 Task: Find connections with filter location Shchuchin with filter topic #realestateagentwith filter profile language German with filter current company Havells India Ltd with filter school Prof. Ram Meghe Institute of Technology & Research Badnera Rly. with filter industry Magnetic and Optical Media Manufacturing with filter service category Mortgage Lending with filter keywords title Chief Information Officer (CIO)
Action: Mouse moved to (587, 93)
Screenshot: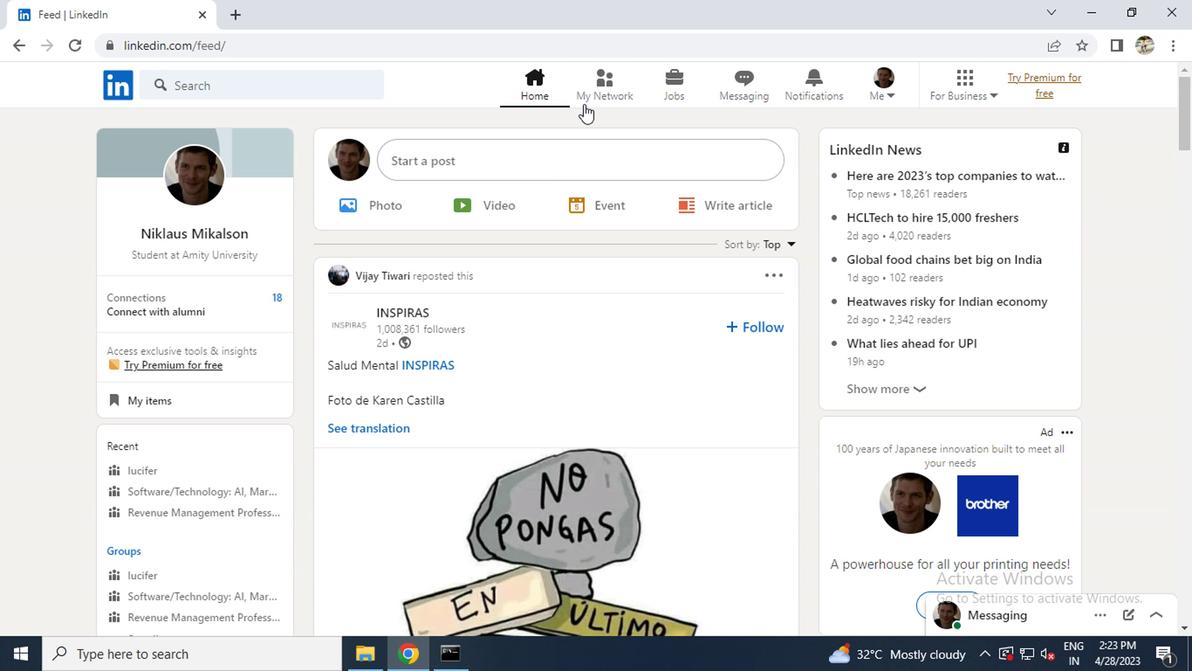 
Action: Mouse pressed left at (587, 93)
Screenshot: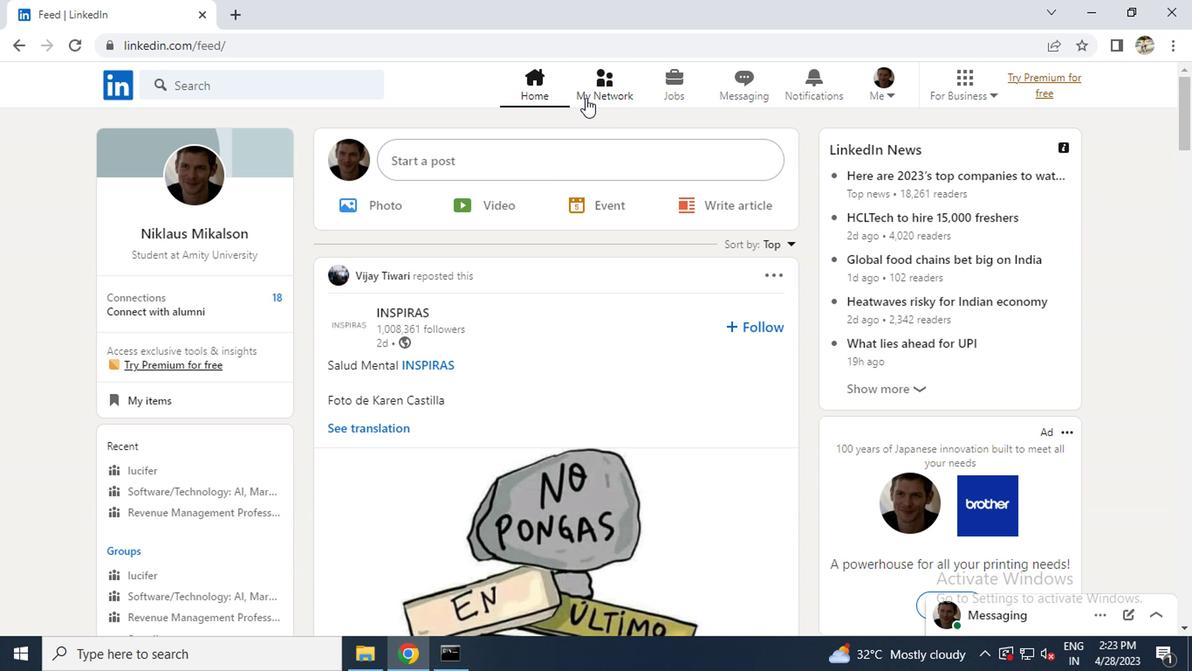 
Action: Mouse moved to (169, 184)
Screenshot: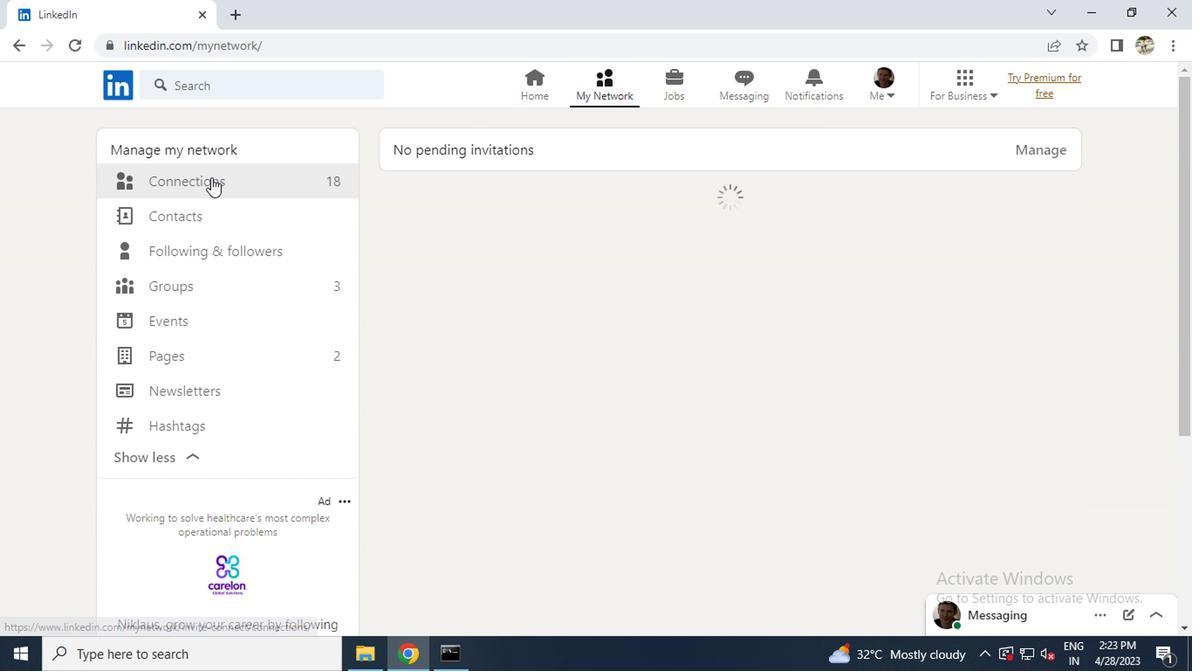 
Action: Mouse pressed left at (169, 184)
Screenshot: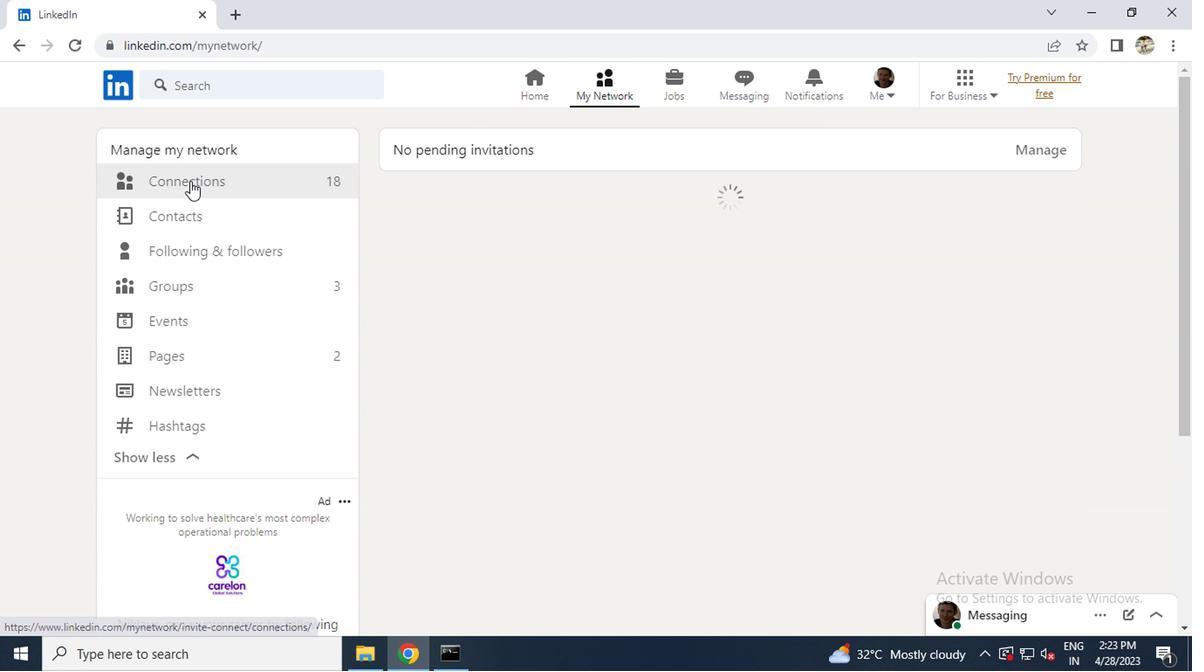 
Action: Mouse moved to (728, 191)
Screenshot: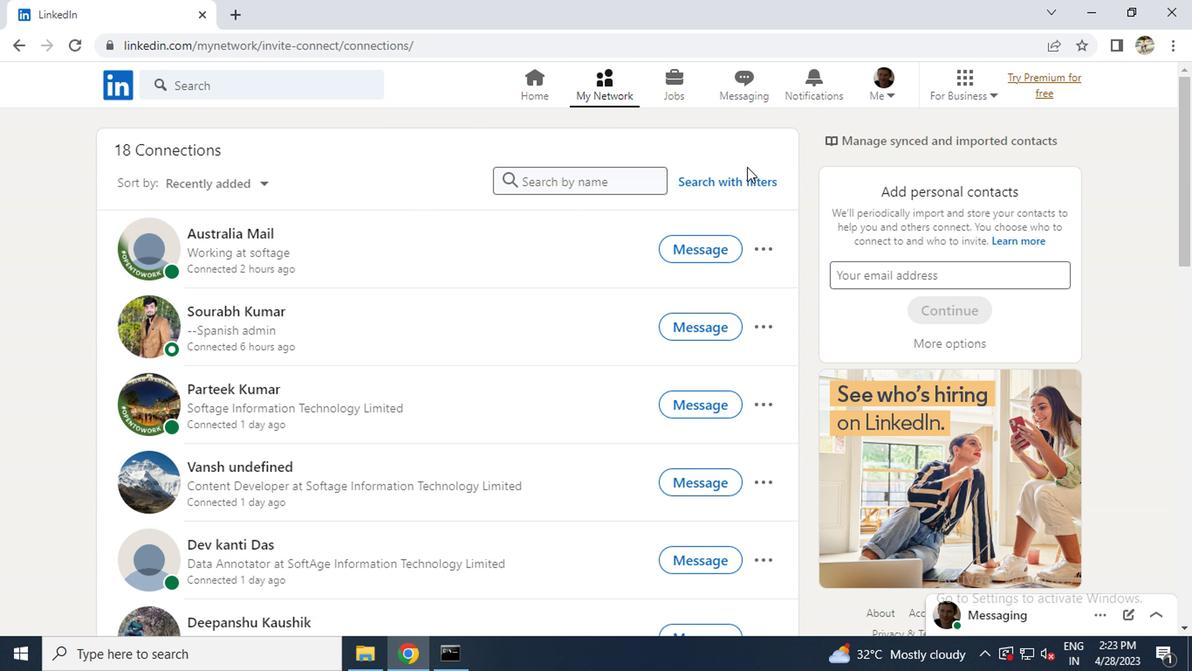 
Action: Mouse pressed left at (728, 191)
Screenshot: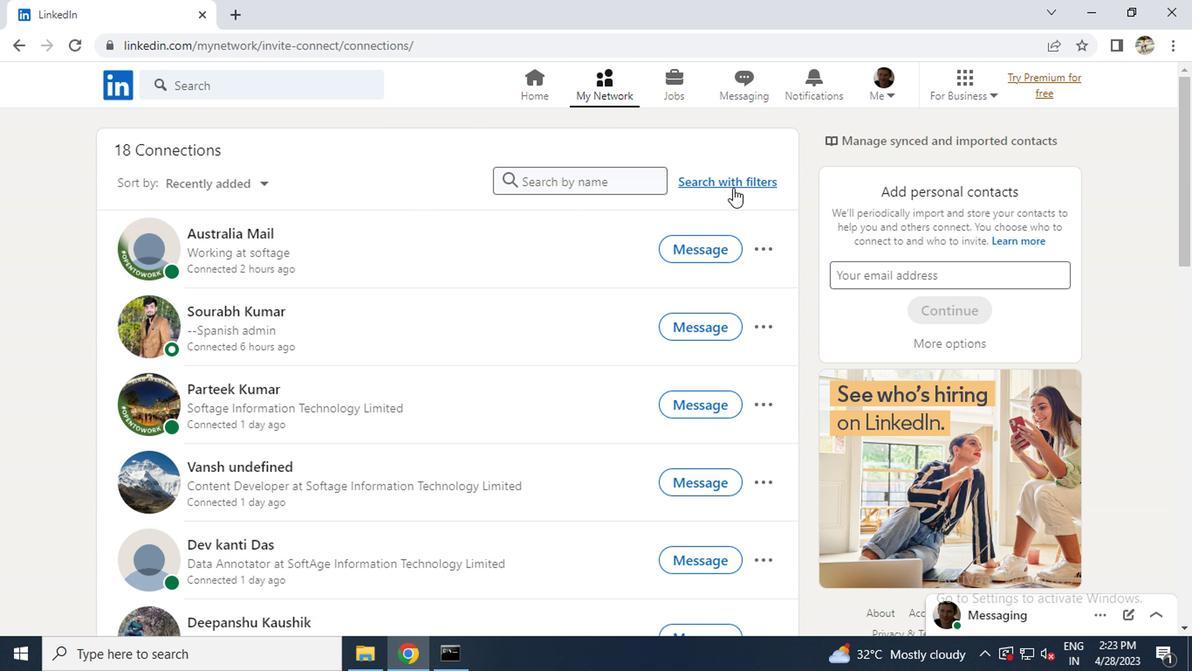 
Action: Mouse moved to (653, 137)
Screenshot: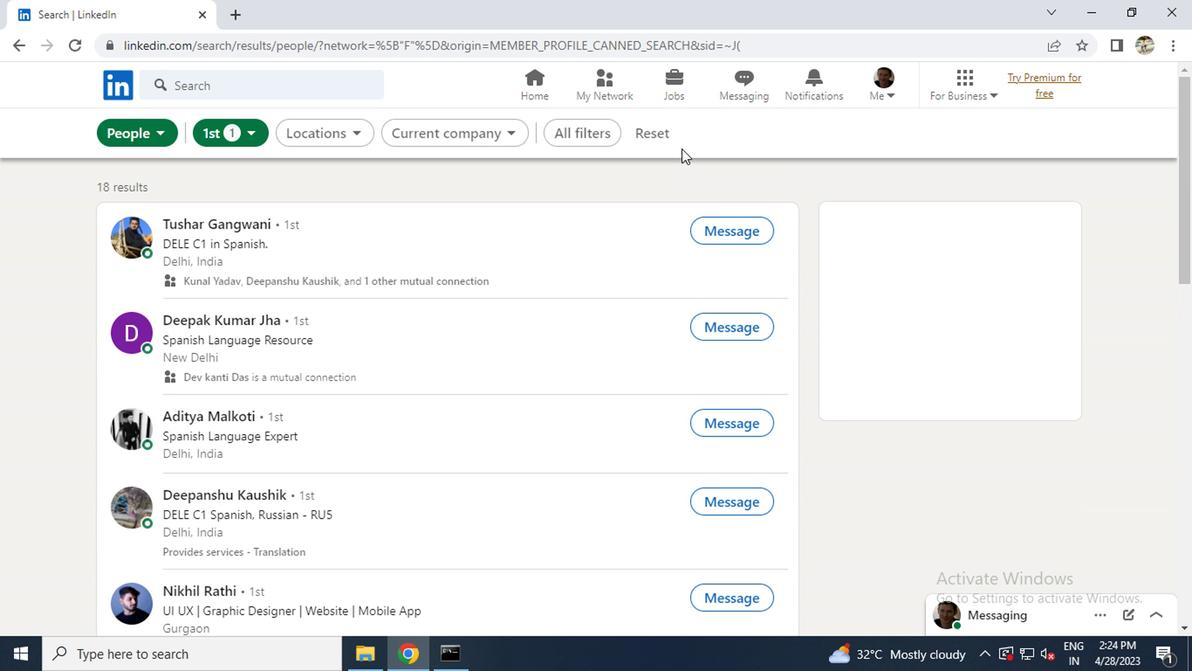 
Action: Mouse pressed left at (653, 137)
Screenshot: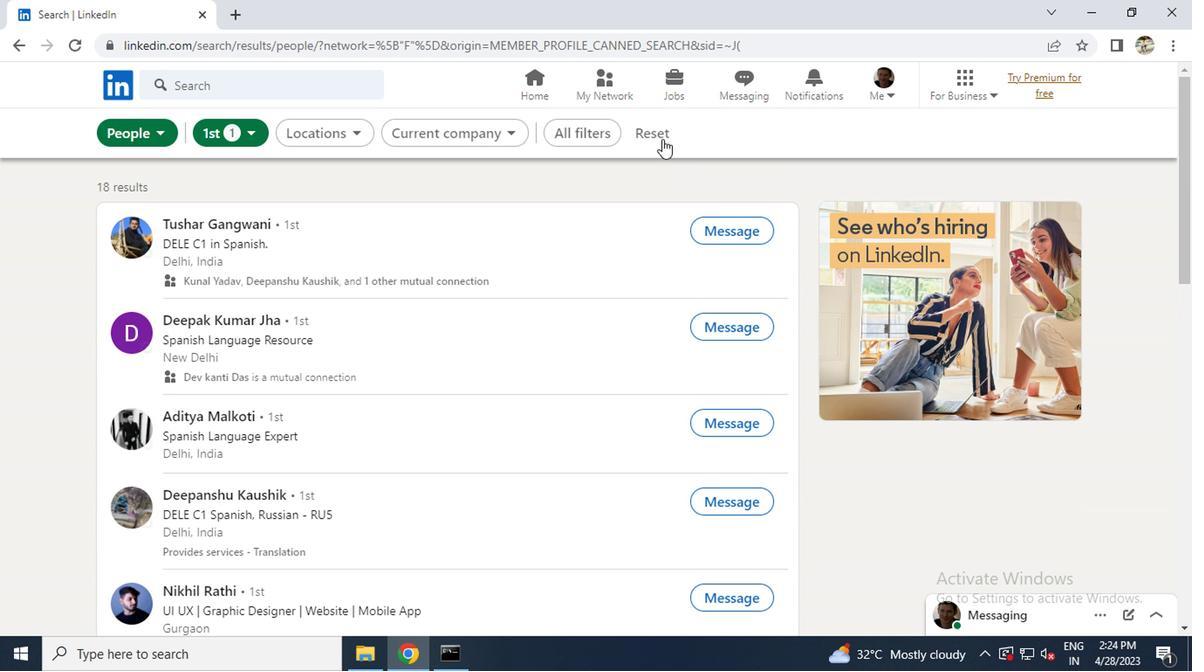 
Action: Mouse moved to (636, 137)
Screenshot: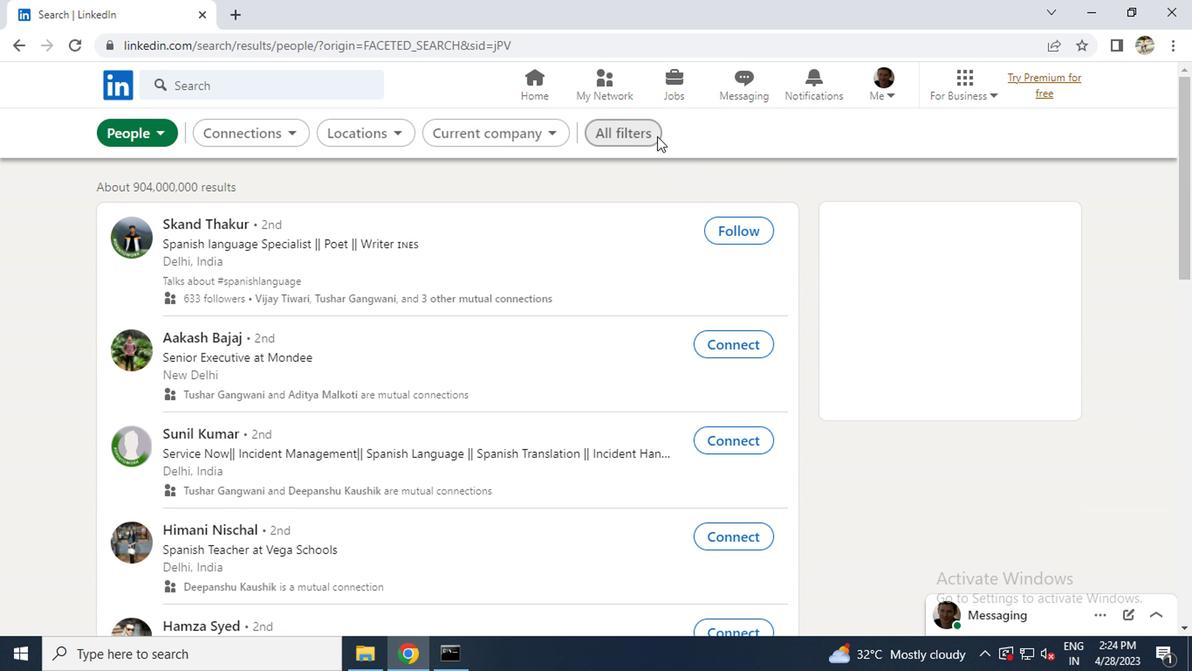 
Action: Mouse pressed left at (636, 137)
Screenshot: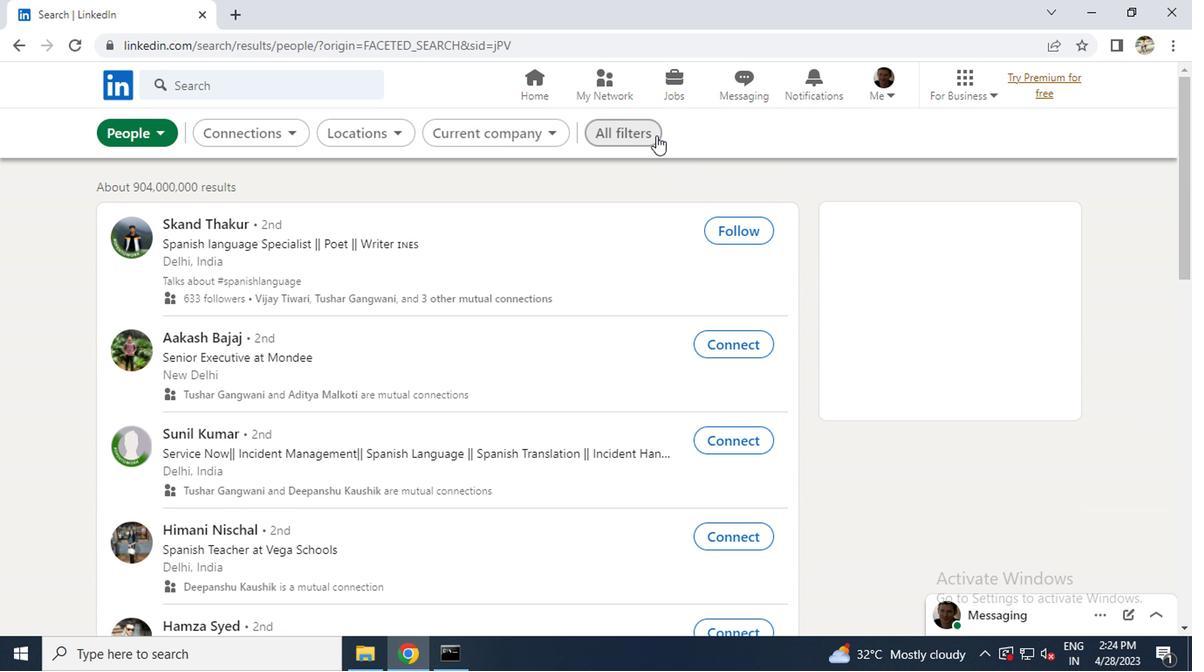 
Action: Mouse moved to (1020, 311)
Screenshot: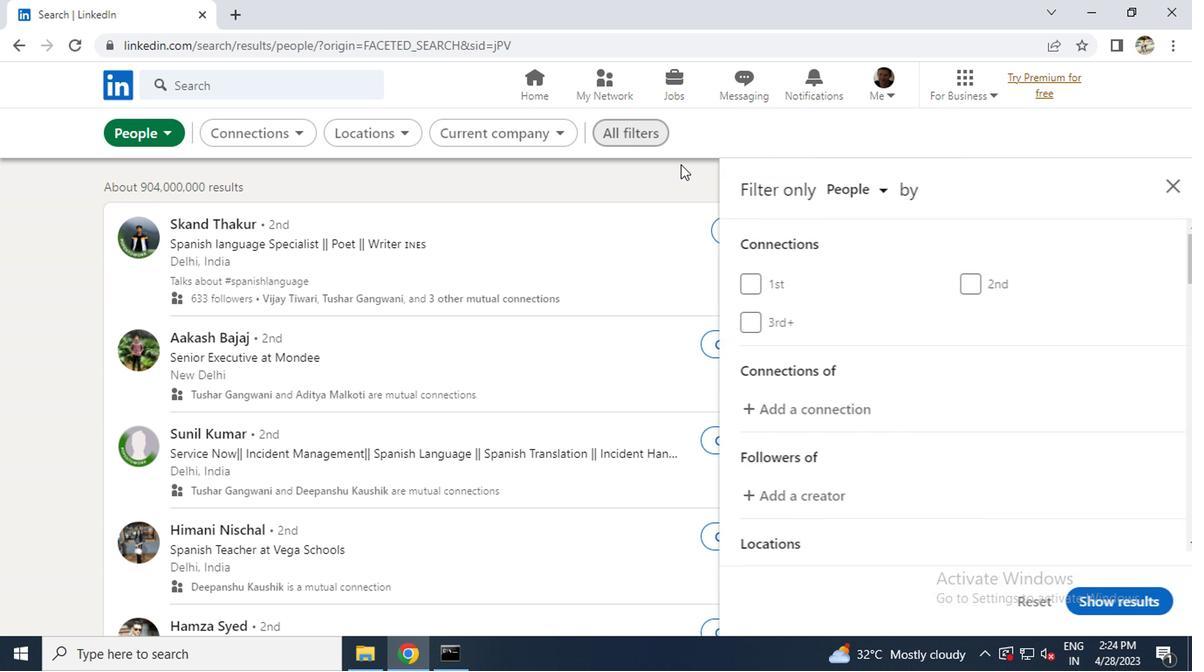 
Action: Mouse scrolled (1020, 311) with delta (0, 0)
Screenshot: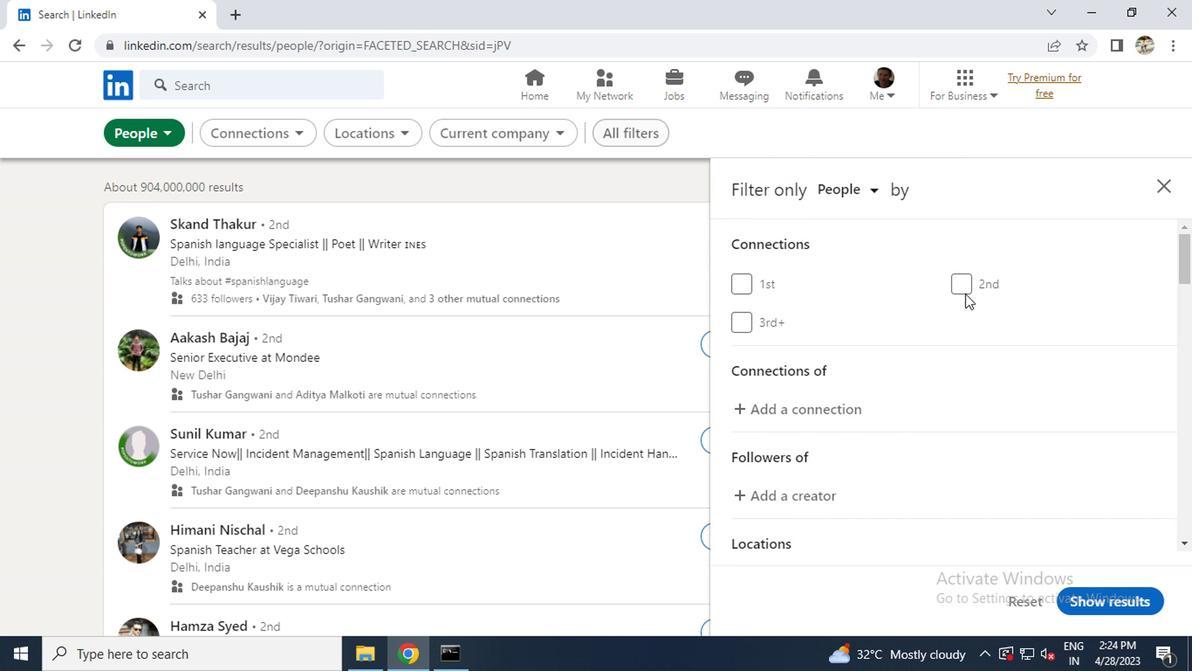
Action: Mouse scrolled (1020, 311) with delta (0, 0)
Screenshot: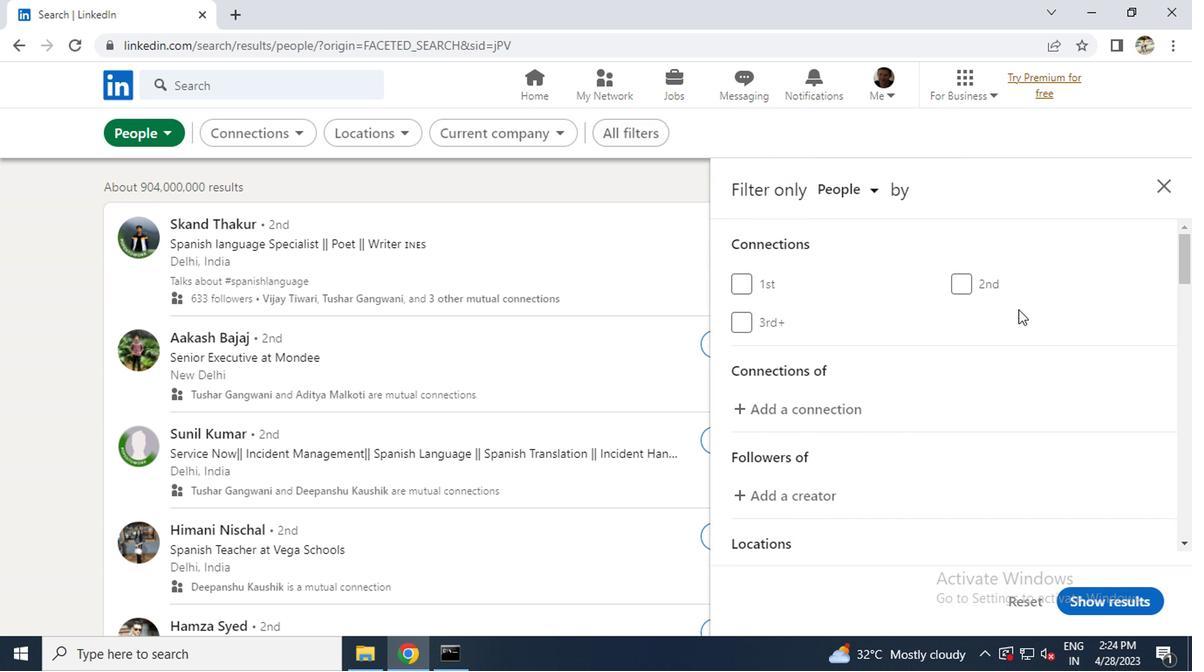 
Action: Mouse scrolled (1020, 311) with delta (0, 0)
Screenshot: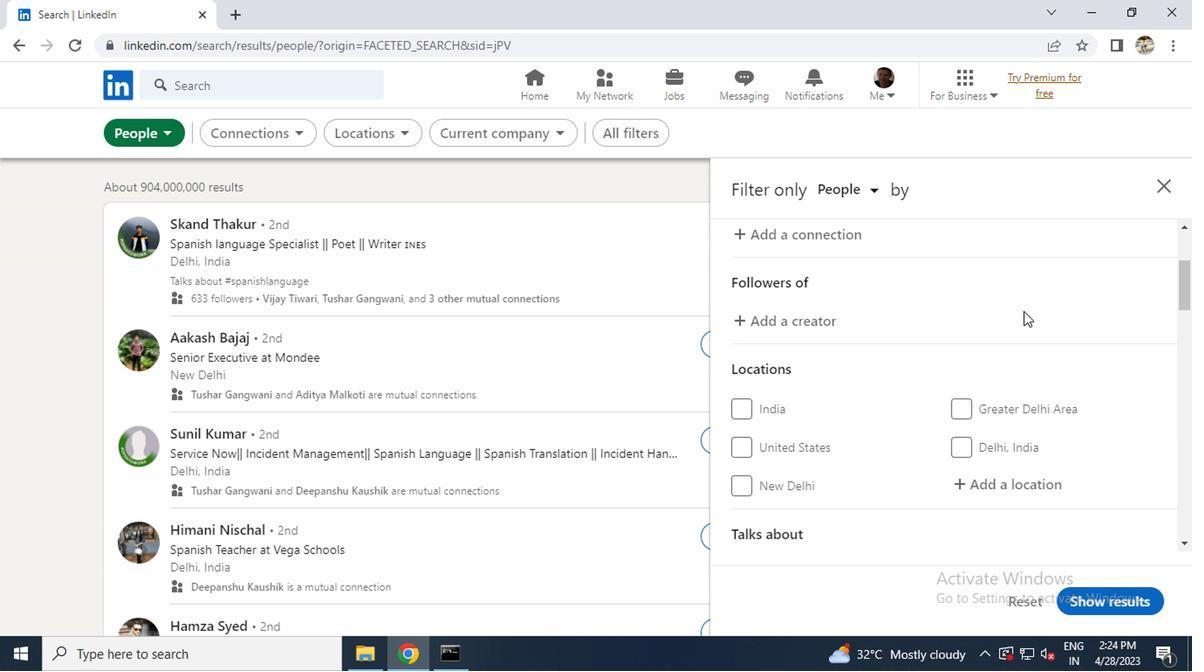 
Action: Mouse moved to (989, 390)
Screenshot: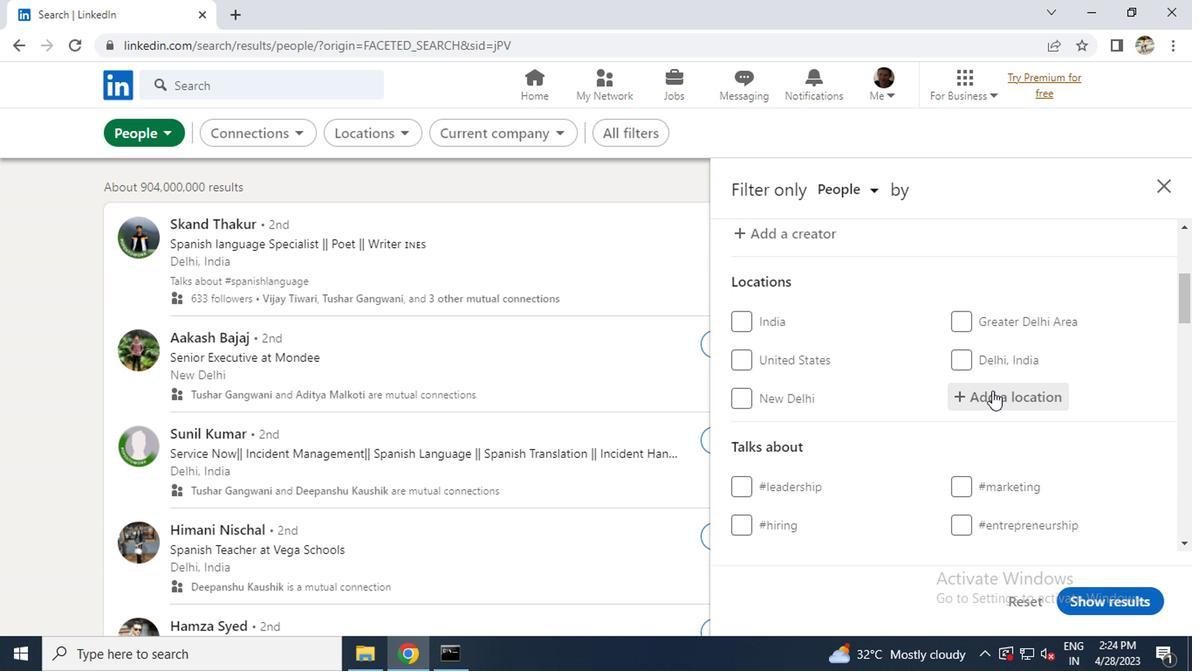 
Action: Mouse pressed left at (989, 390)
Screenshot: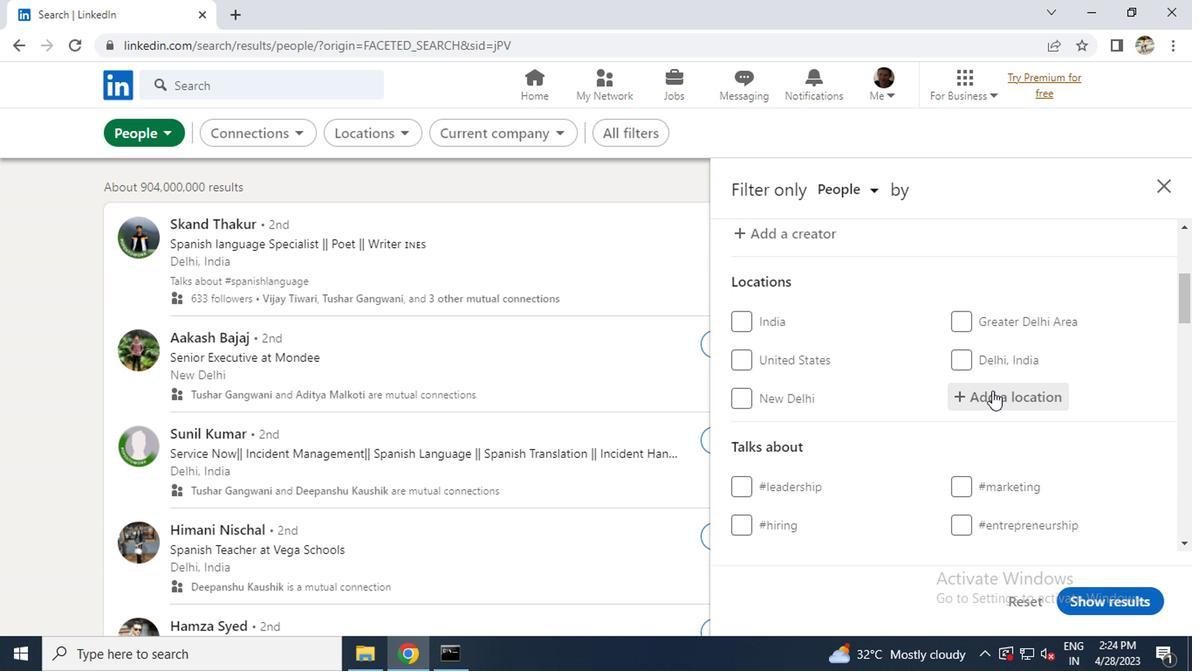 
Action: Key pressed <Key.caps_lock>s<Key.caps_lock>hchuchin<Key.enter>
Screenshot: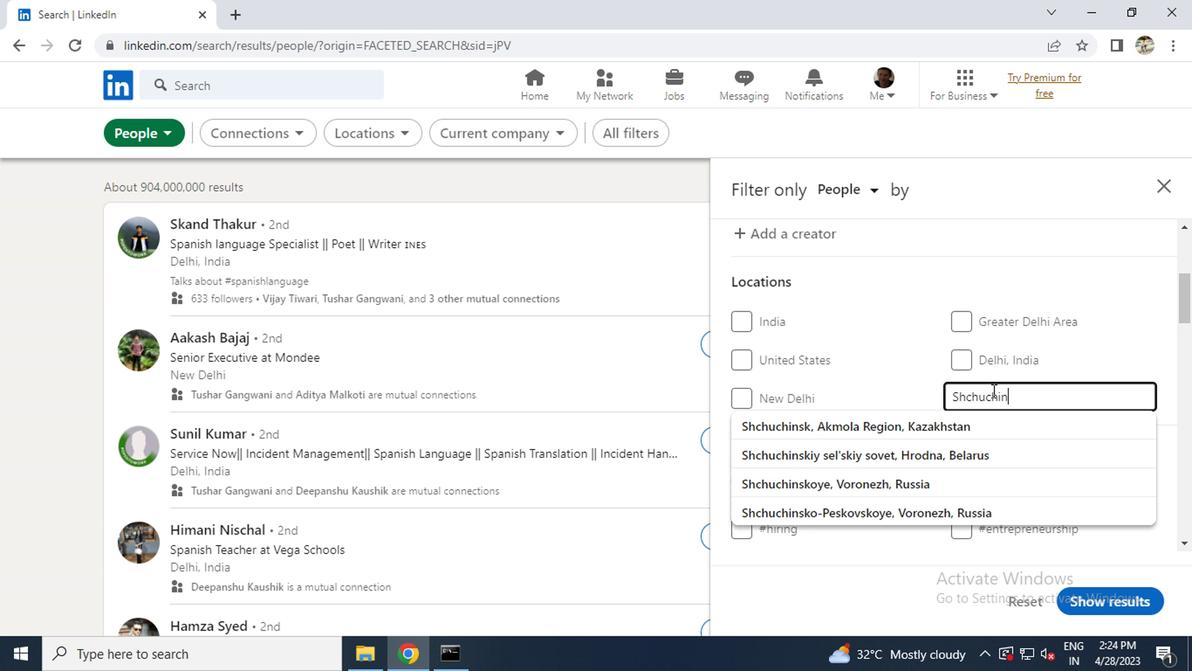 
Action: Mouse scrolled (989, 390) with delta (0, 0)
Screenshot: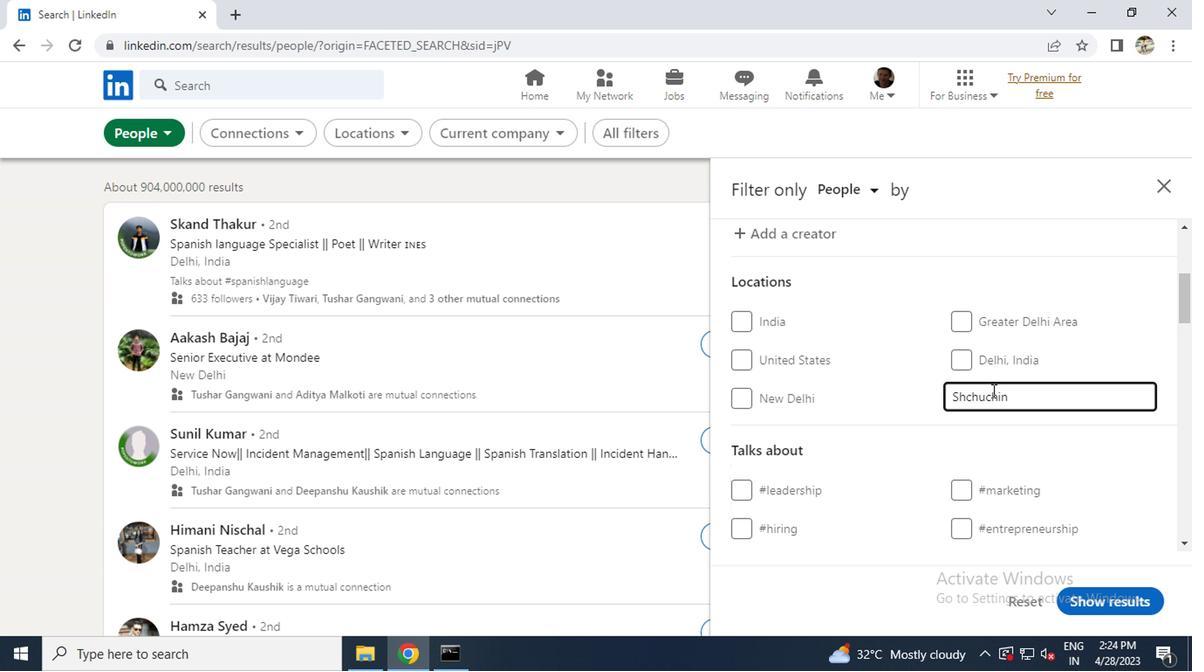 
Action: Mouse scrolled (989, 390) with delta (0, 0)
Screenshot: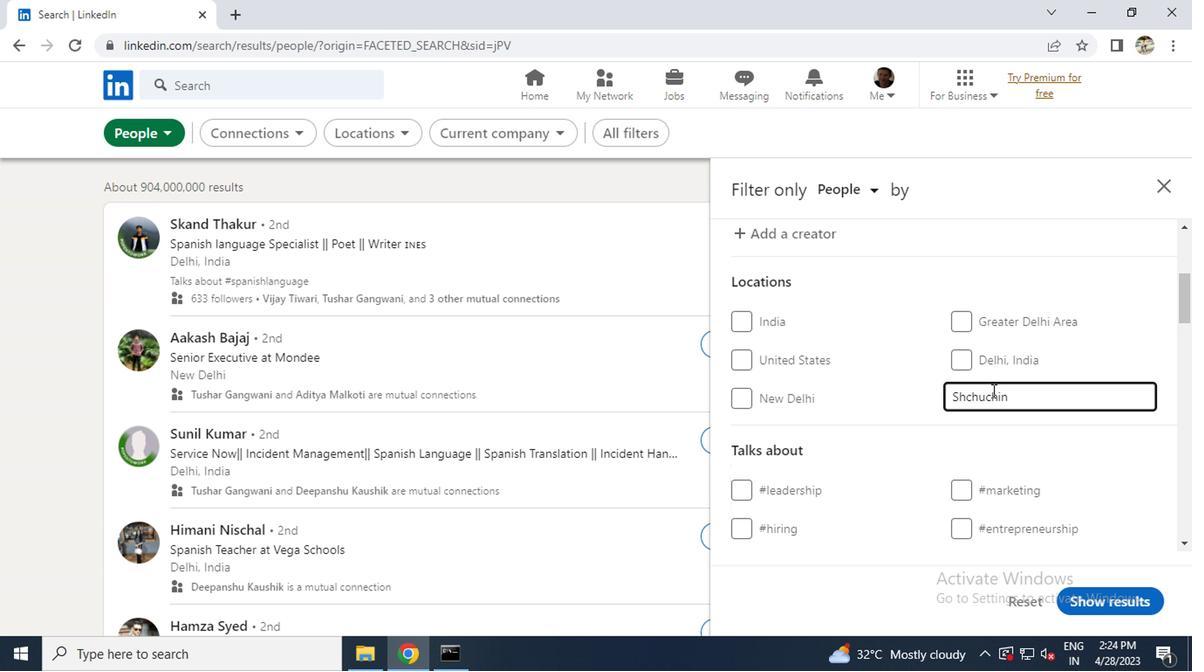 
Action: Mouse pressed left at (989, 390)
Screenshot: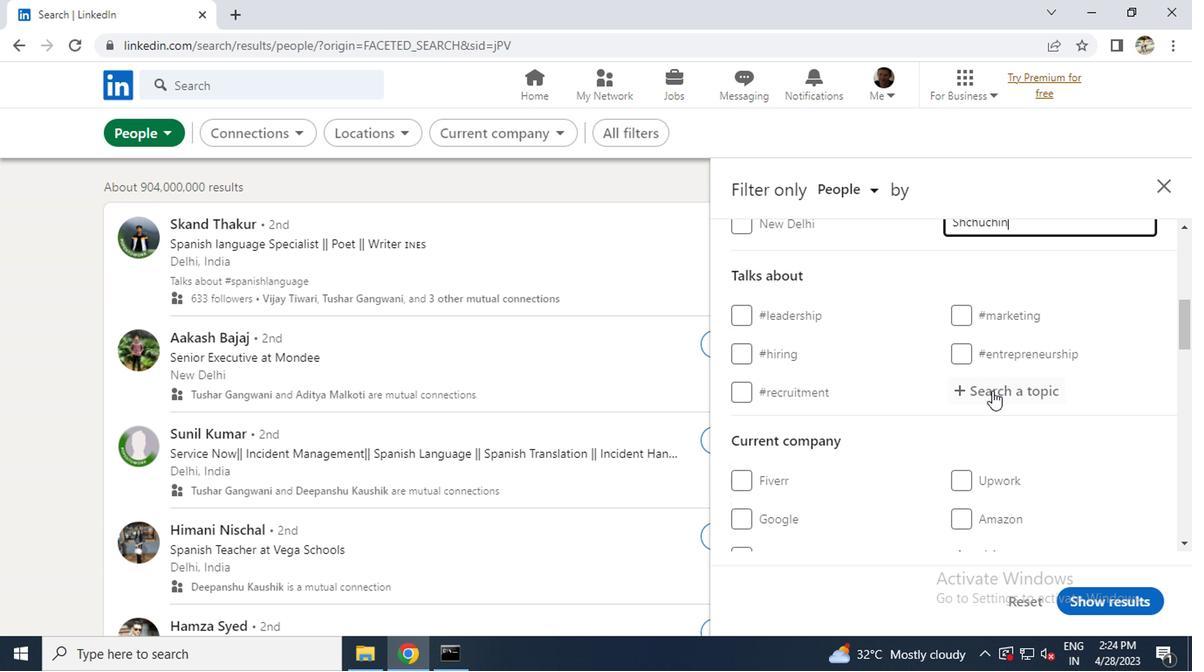 
Action: Key pressed <Key.shift>#REALESTATEAGENT<Key.enter>
Screenshot: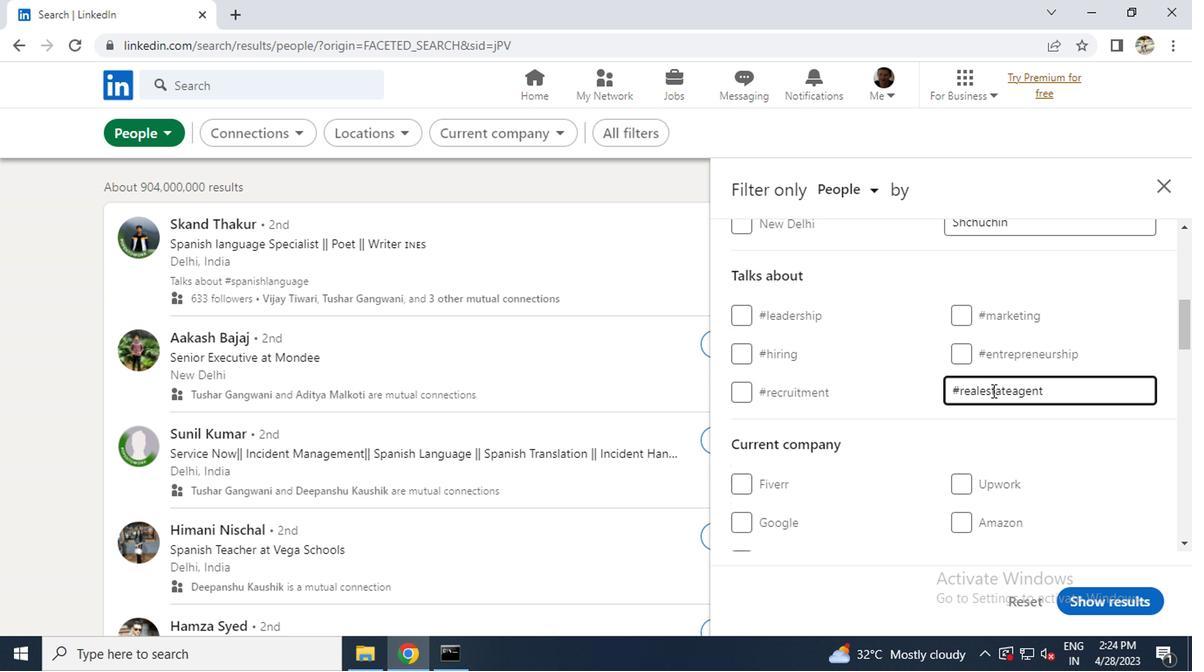 
Action: Mouse scrolled (989, 390) with delta (0, 0)
Screenshot: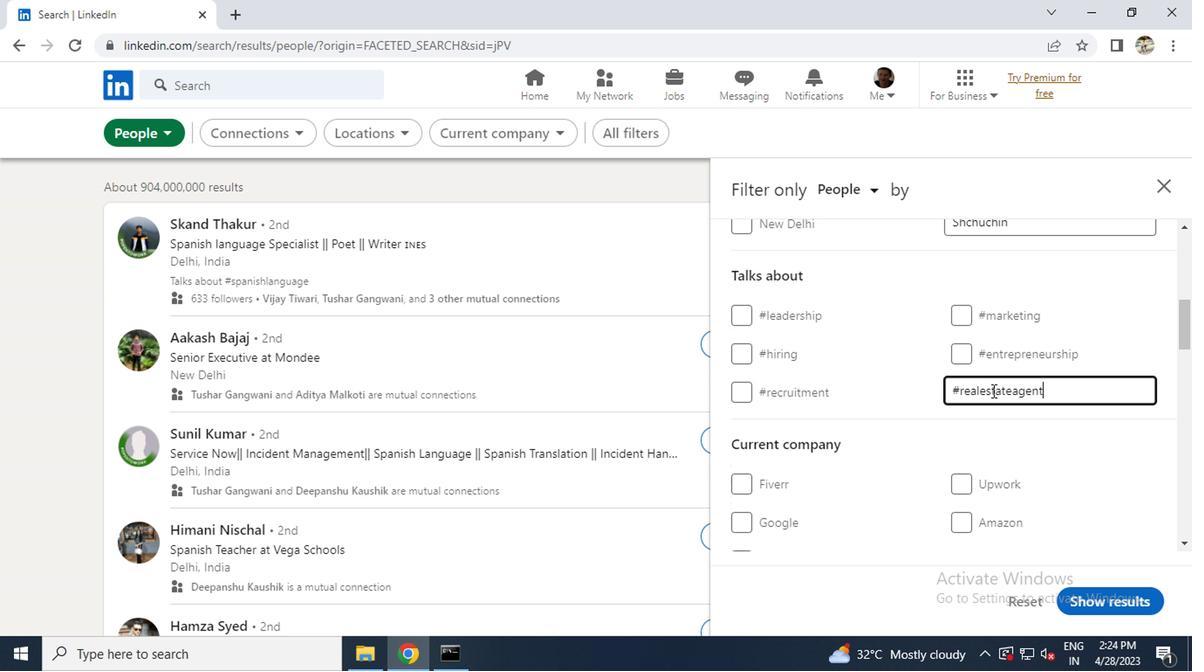 
Action: Mouse scrolled (989, 390) with delta (0, 0)
Screenshot: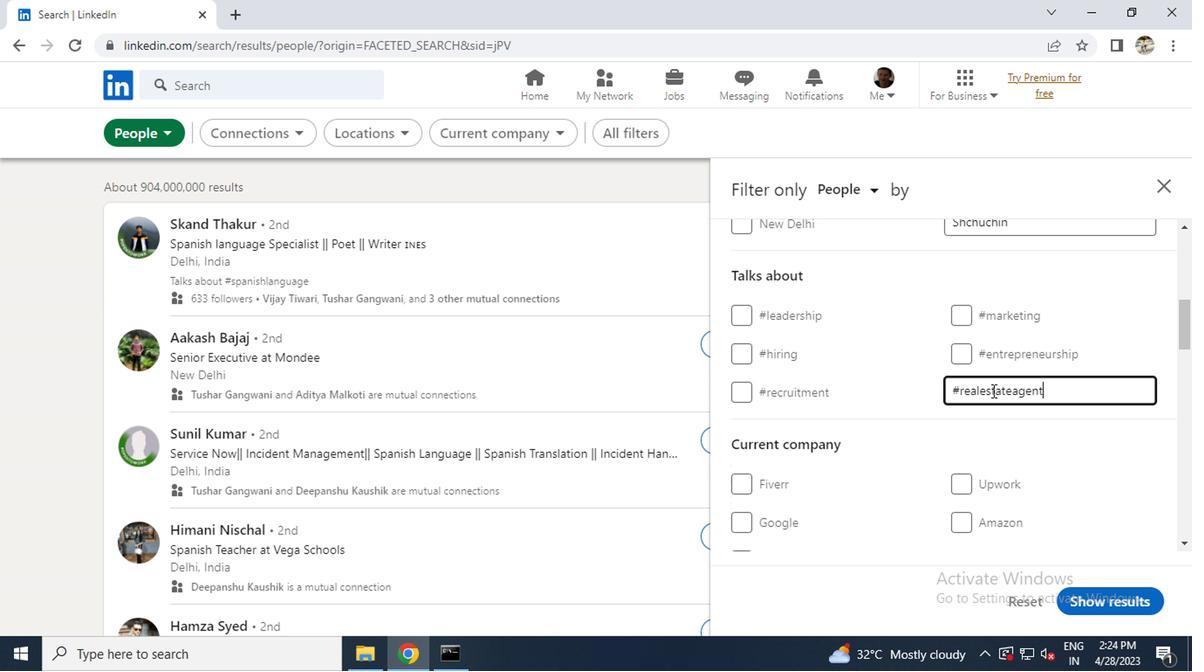 
Action: Mouse scrolled (989, 390) with delta (0, 0)
Screenshot: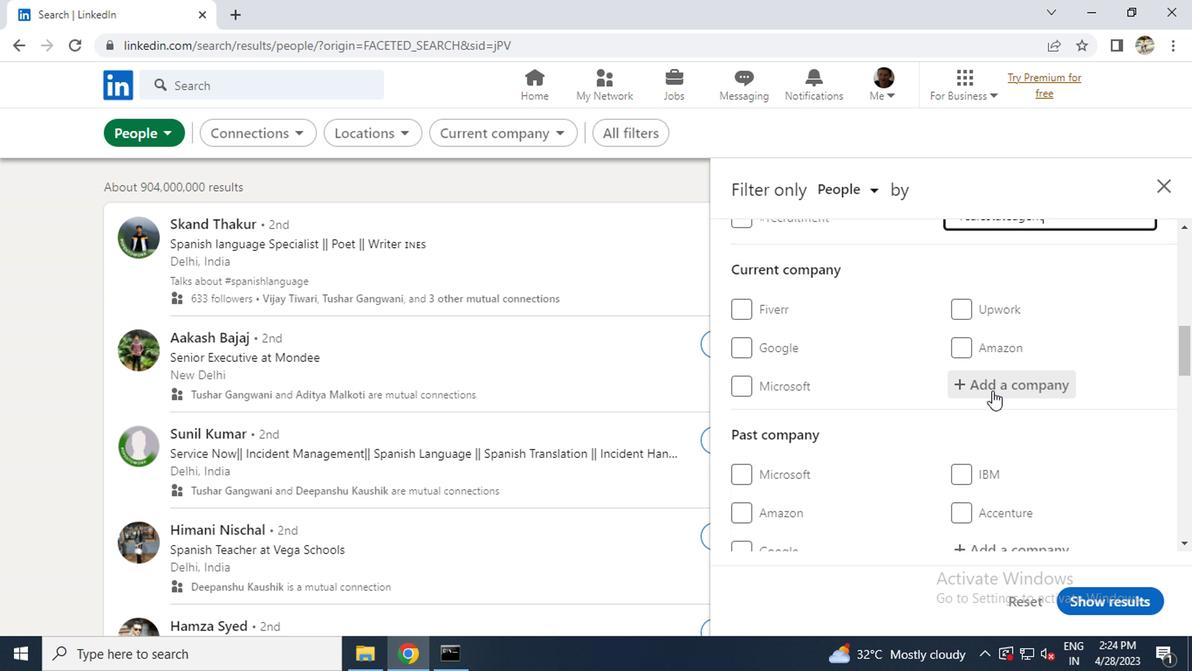 
Action: Mouse scrolled (989, 390) with delta (0, 0)
Screenshot: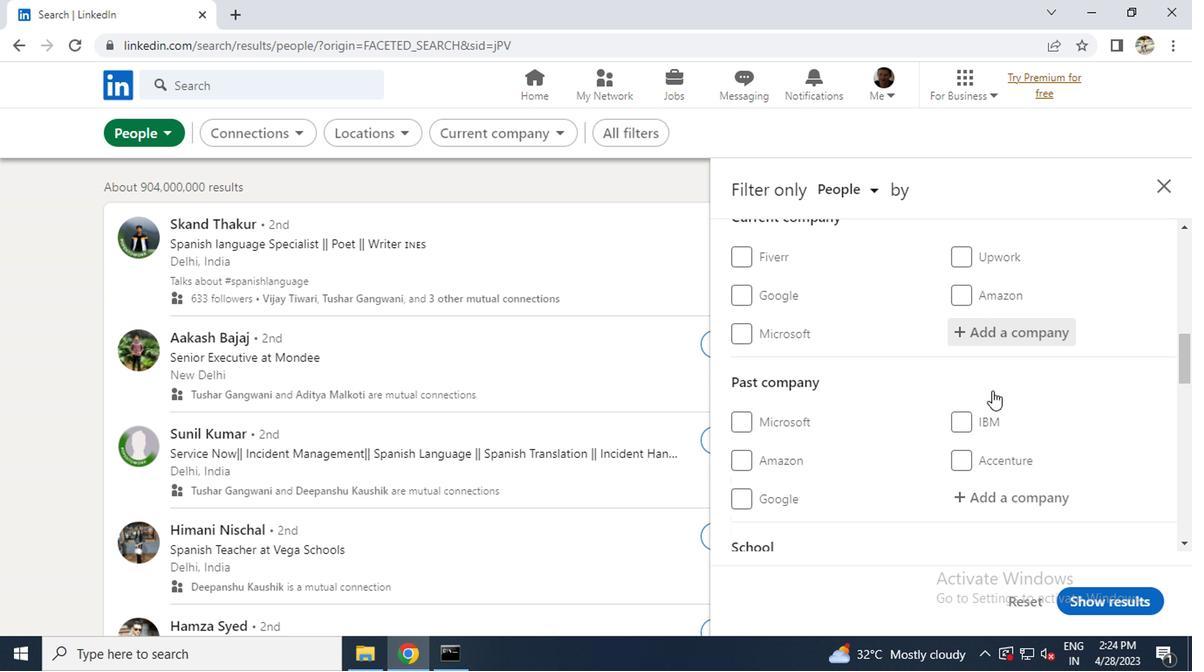 
Action: Mouse scrolled (989, 390) with delta (0, 0)
Screenshot: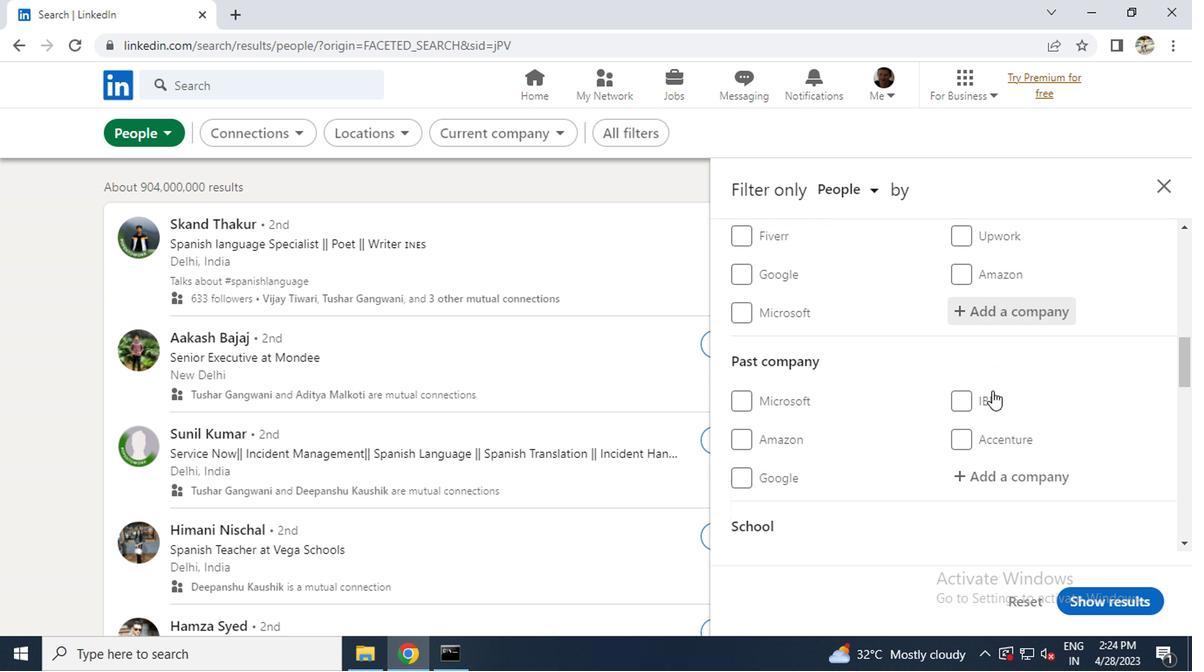 
Action: Mouse scrolled (989, 390) with delta (0, 0)
Screenshot: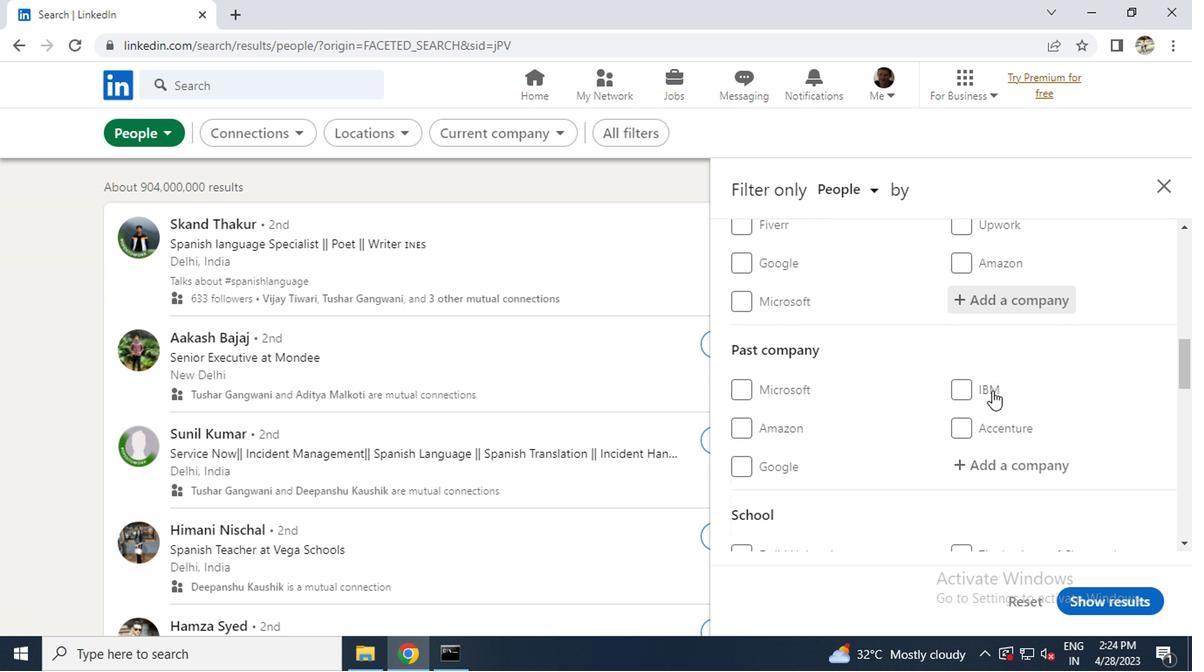 
Action: Mouse scrolled (989, 390) with delta (0, 0)
Screenshot: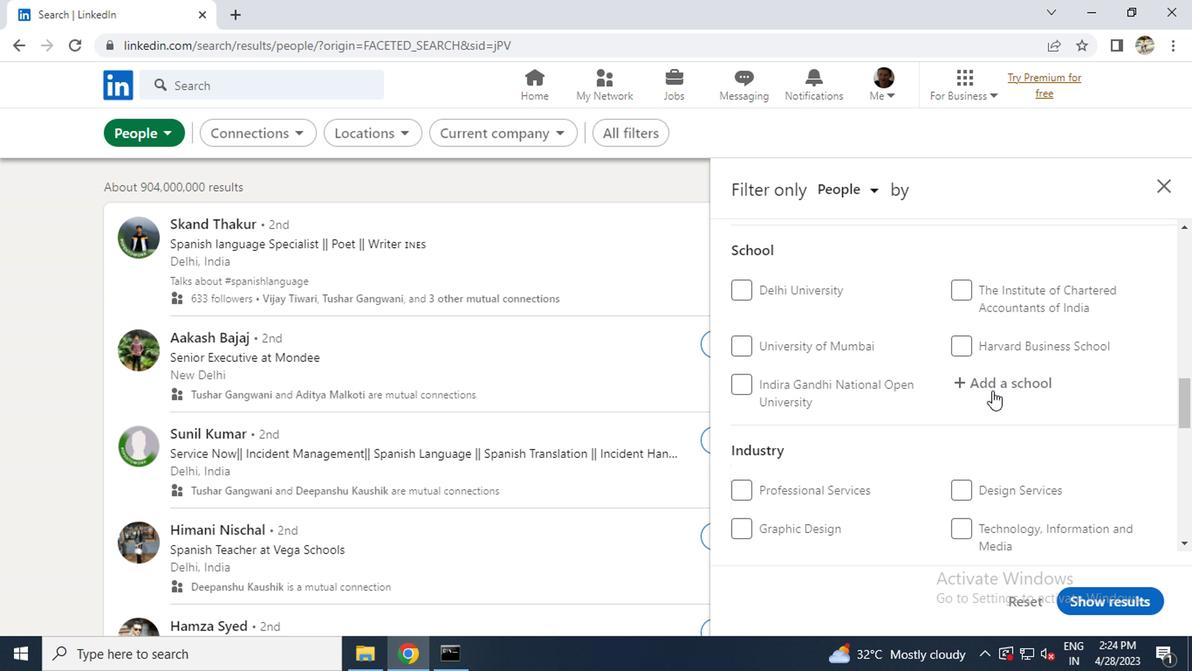 
Action: Mouse scrolled (989, 390) with delta (0, 0)
Screenshot: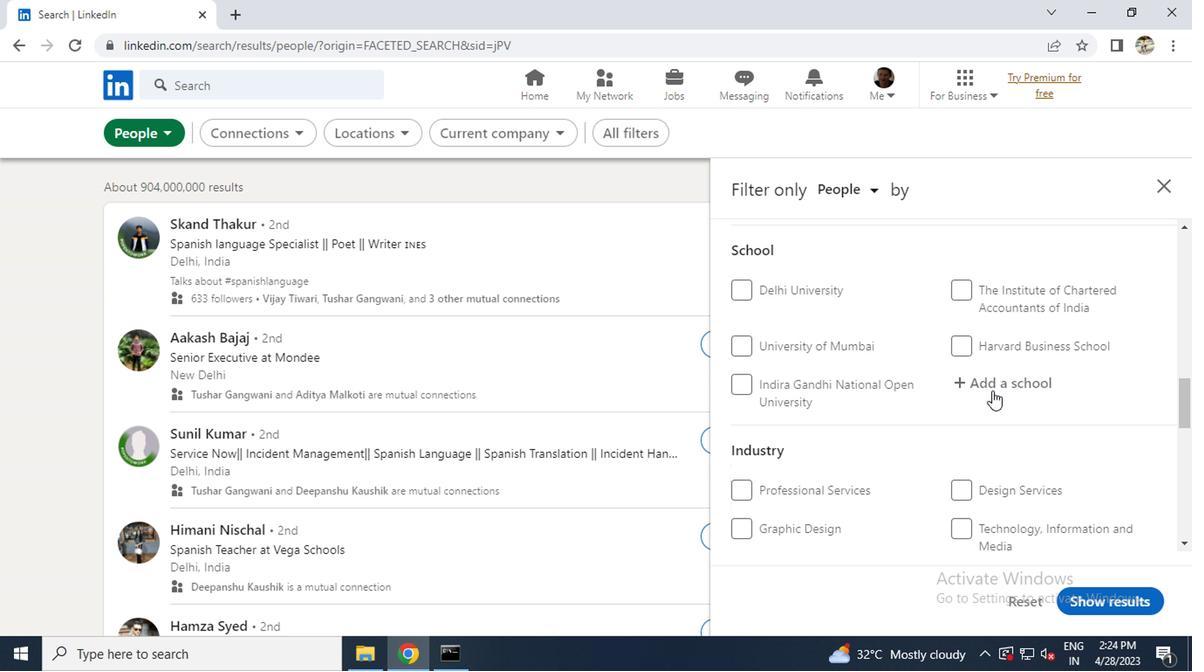 
Action: Mouse scrolled (989, 390) with delta (0, 0)
Screenshot: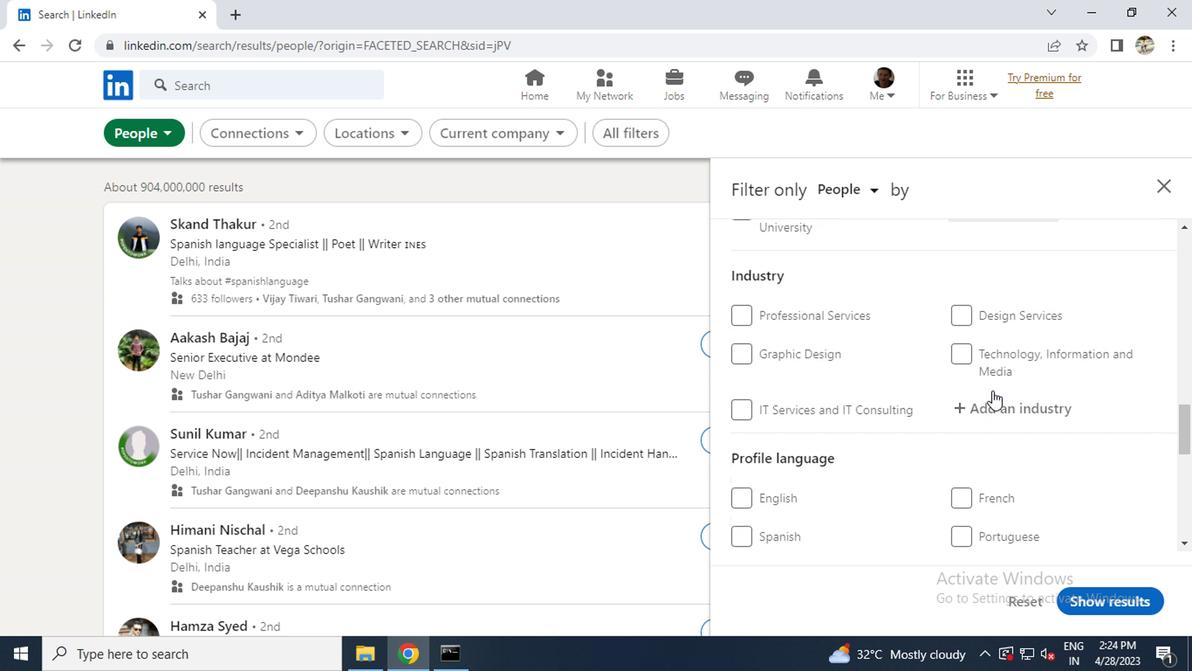 
Action: Mouse scrolled (989, 392) with delta (0, 1)
Screenshot: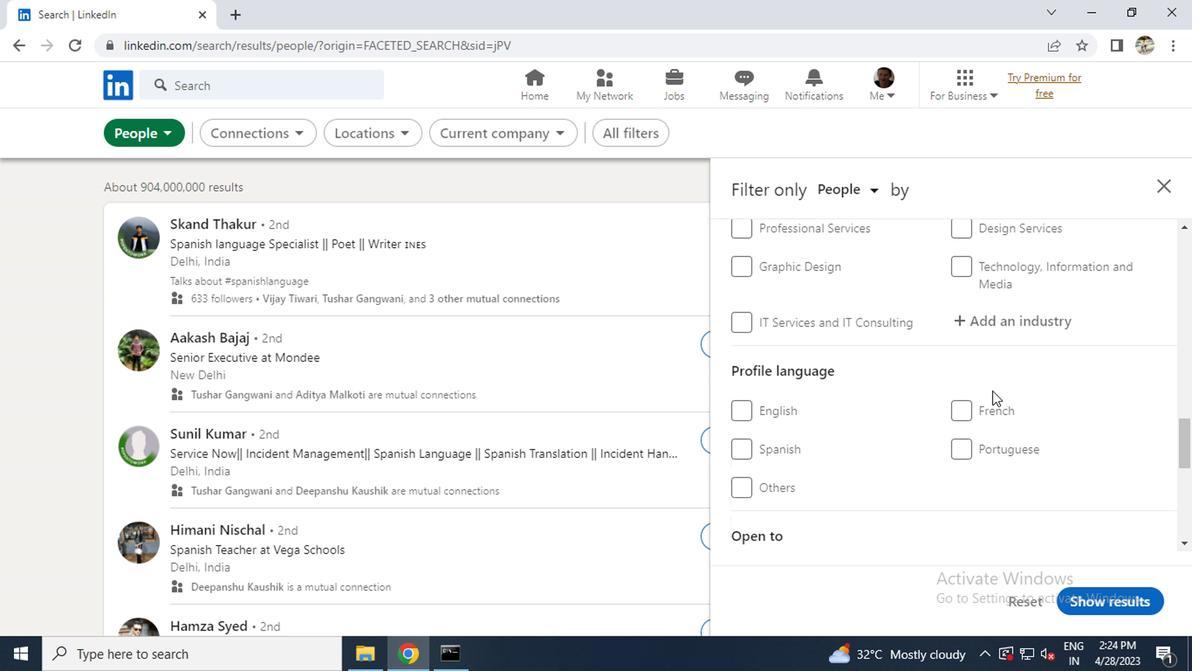 
Action: Mouse scrolled (989, 392) with delta (0, 1)
Screenshot: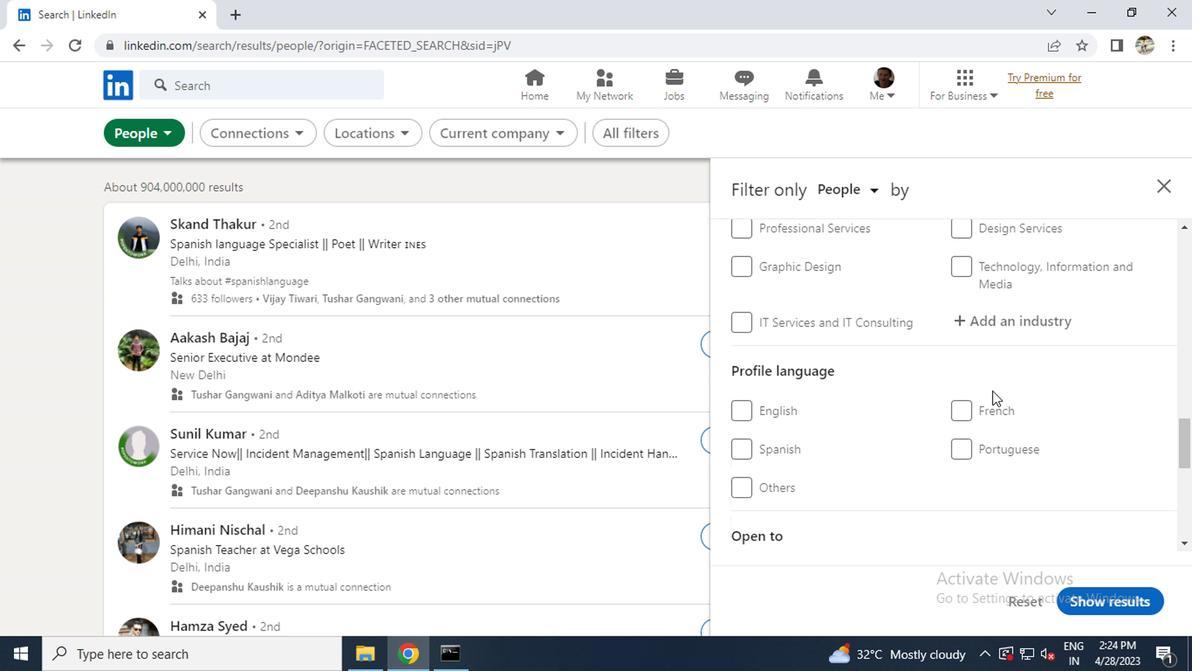 
Action: Mouse scrolled (989, 392) with delta (0, 1)
Screenshot: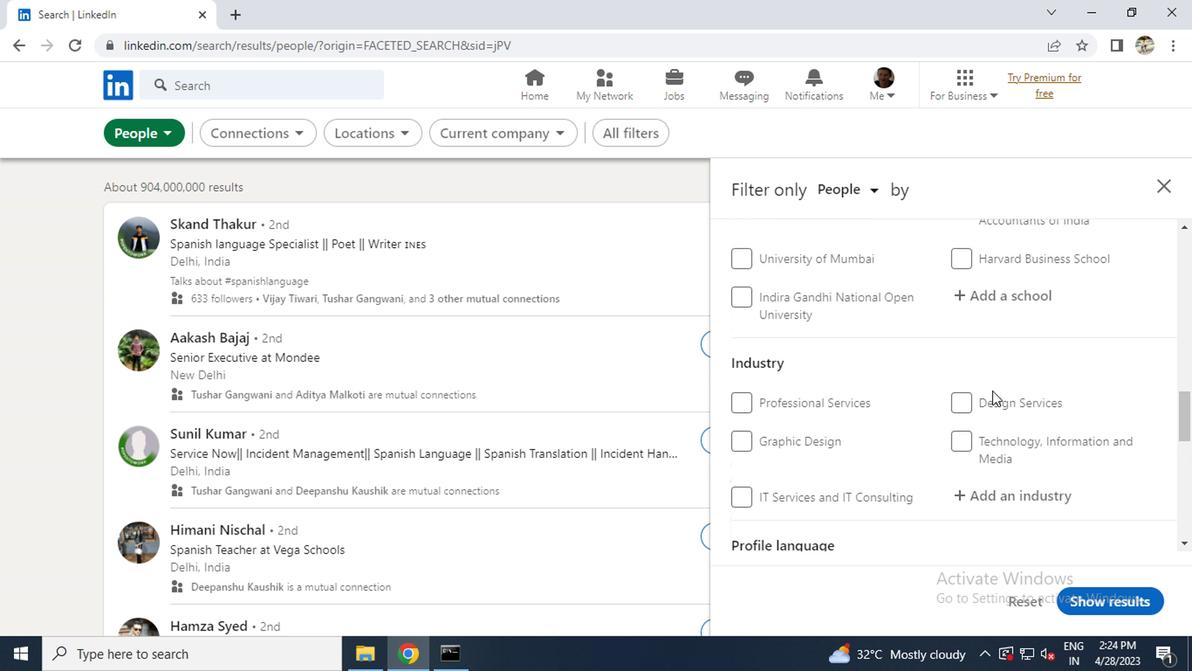 
Action: Mouse scrolled (989, 392) with delta (0, 1)
Screenshot: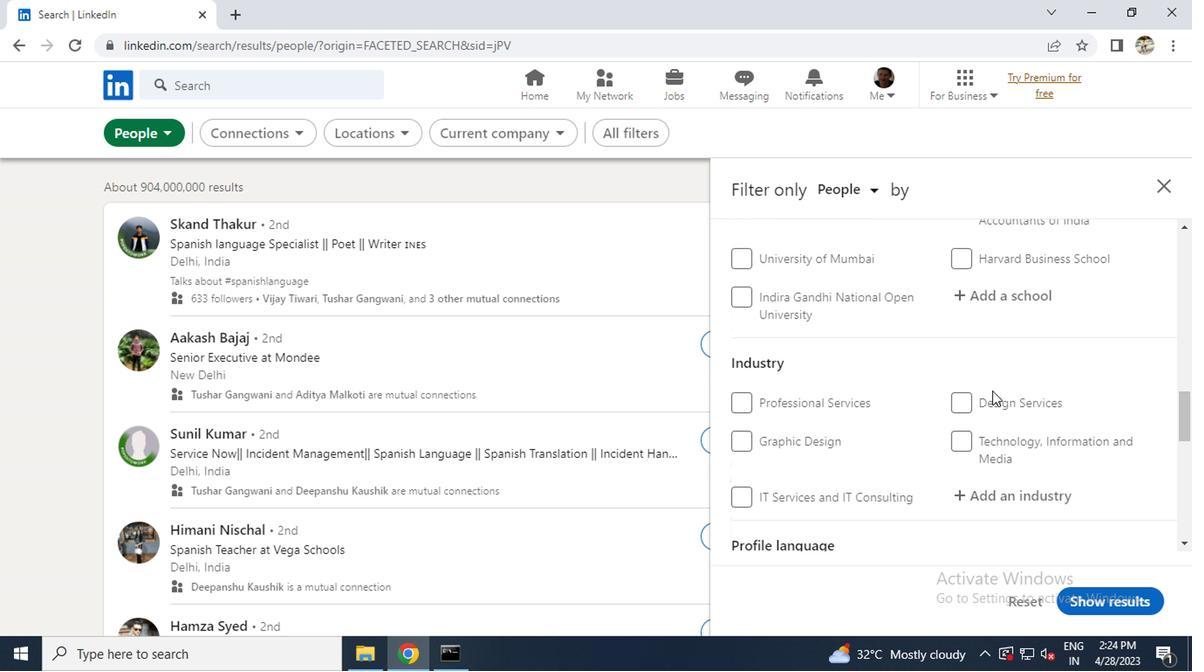 
Action: Mouse scrolled (989, 392) with delta (0, 1)
Screenshot: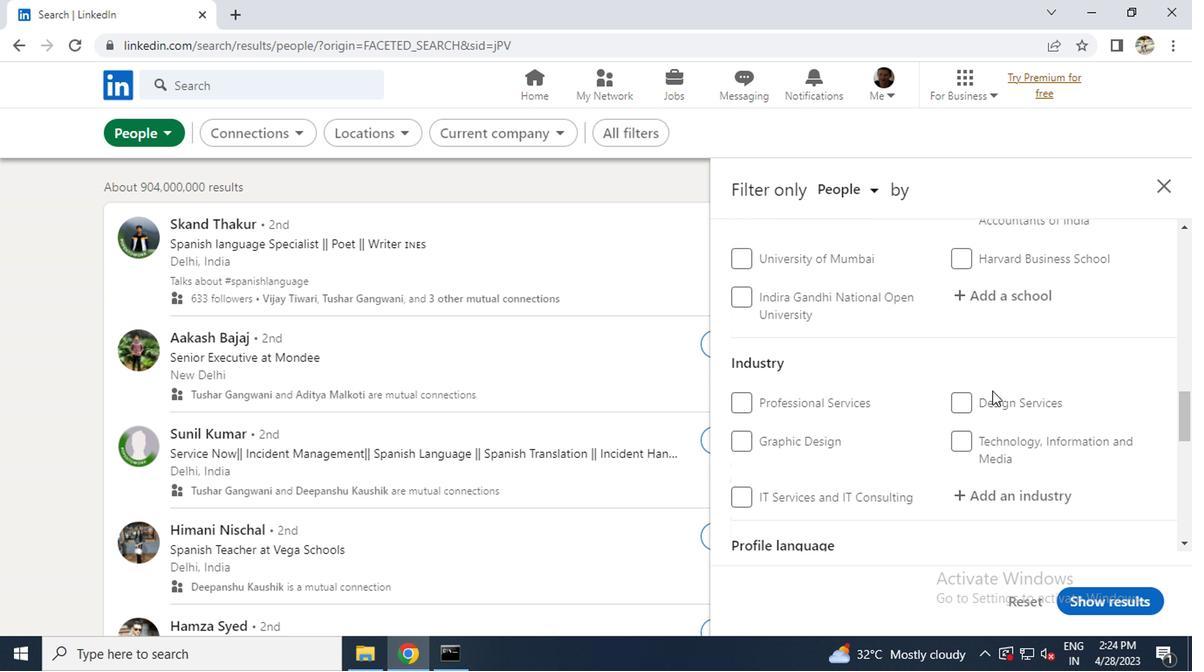 
Action: Mouse scrolled (989, 392) with delta (0, 1)
Screenshot: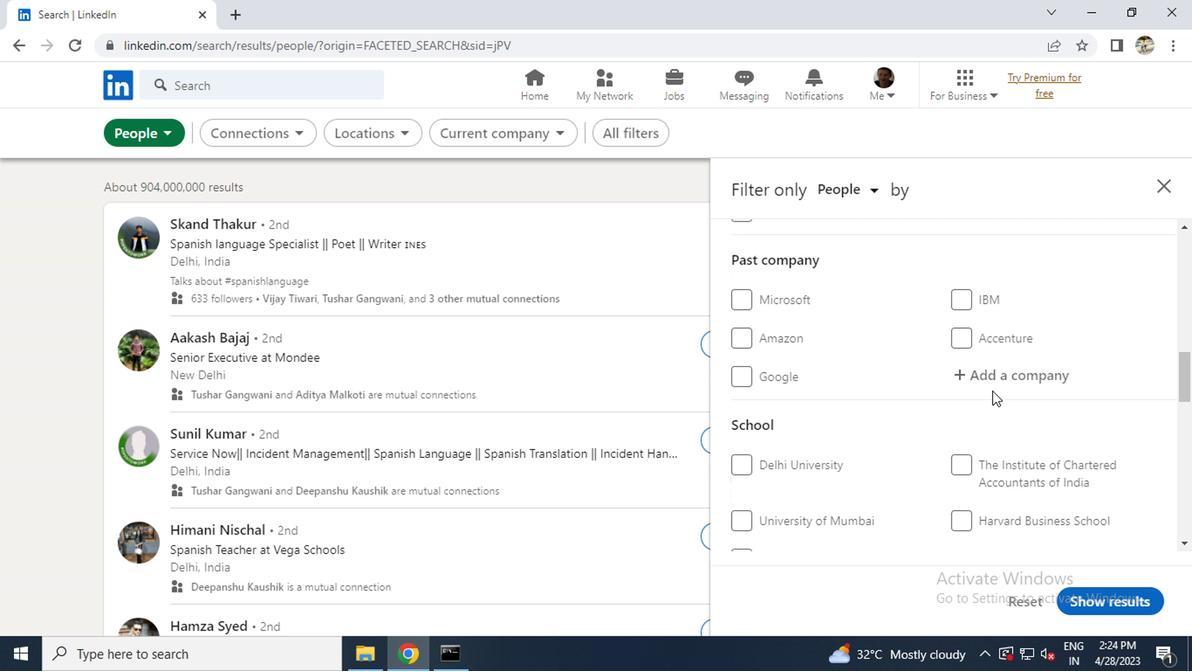 
Action: Mouse scrolled (989, 392) with delta (0, 1)
Screenshot: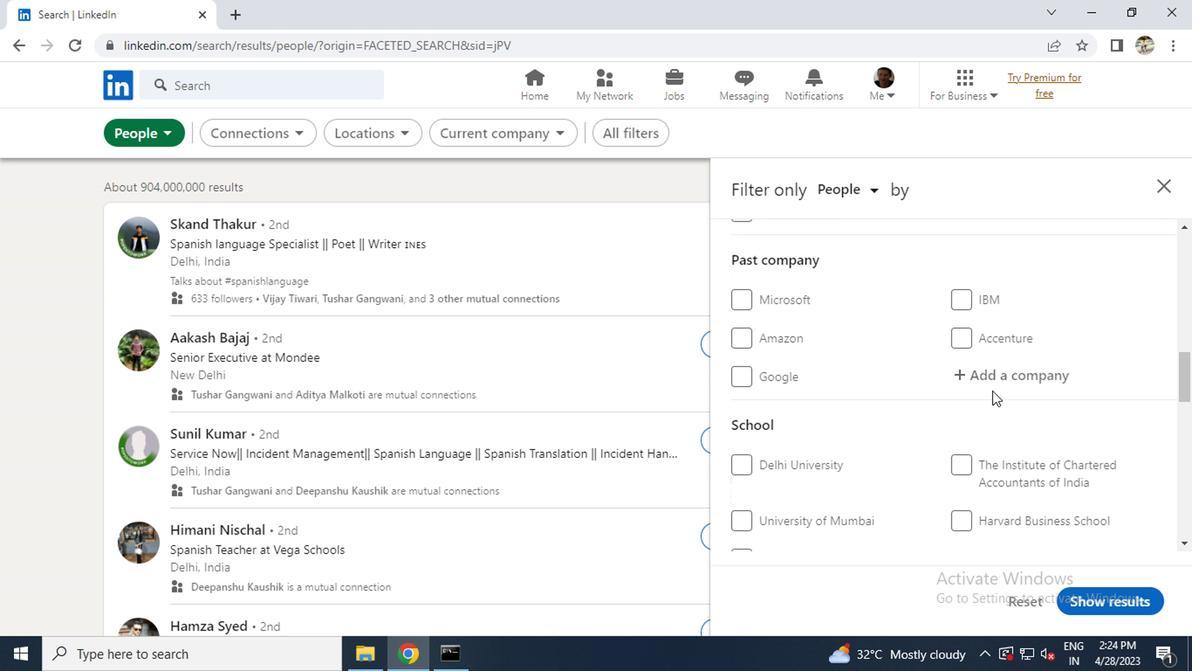 
Action: Mouse pressed left at (989, 390)
Screenshot: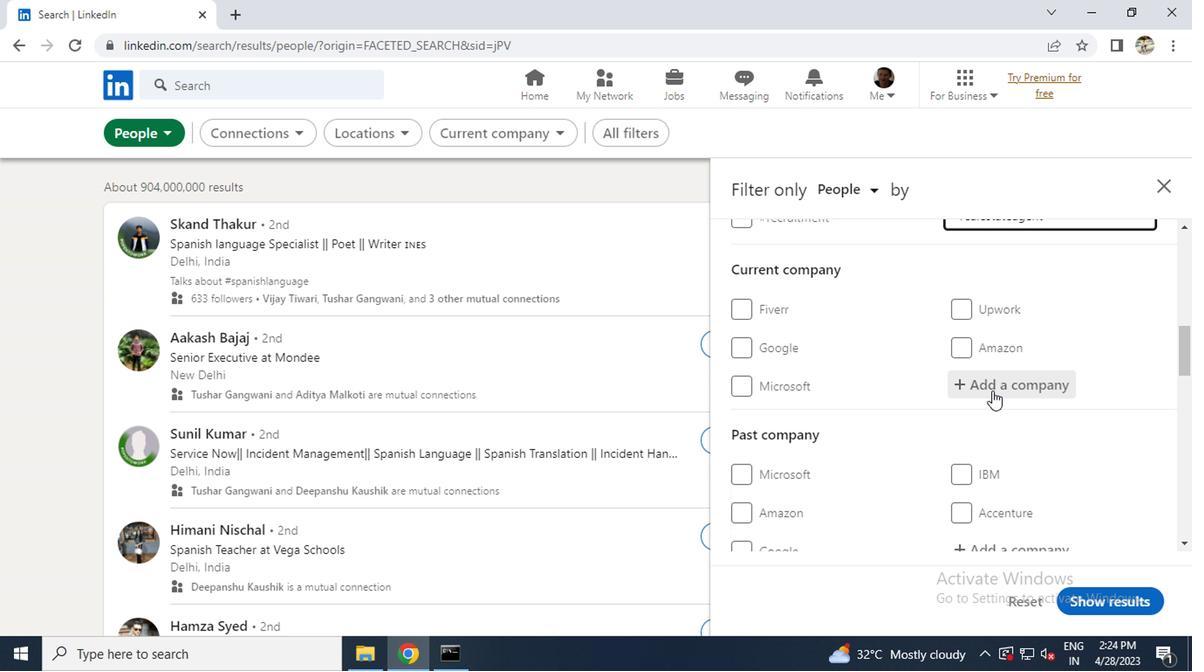 
Action: Key pressed <Key.caps_lock>H<Key.caps_lock>AVELLS
Screenshot: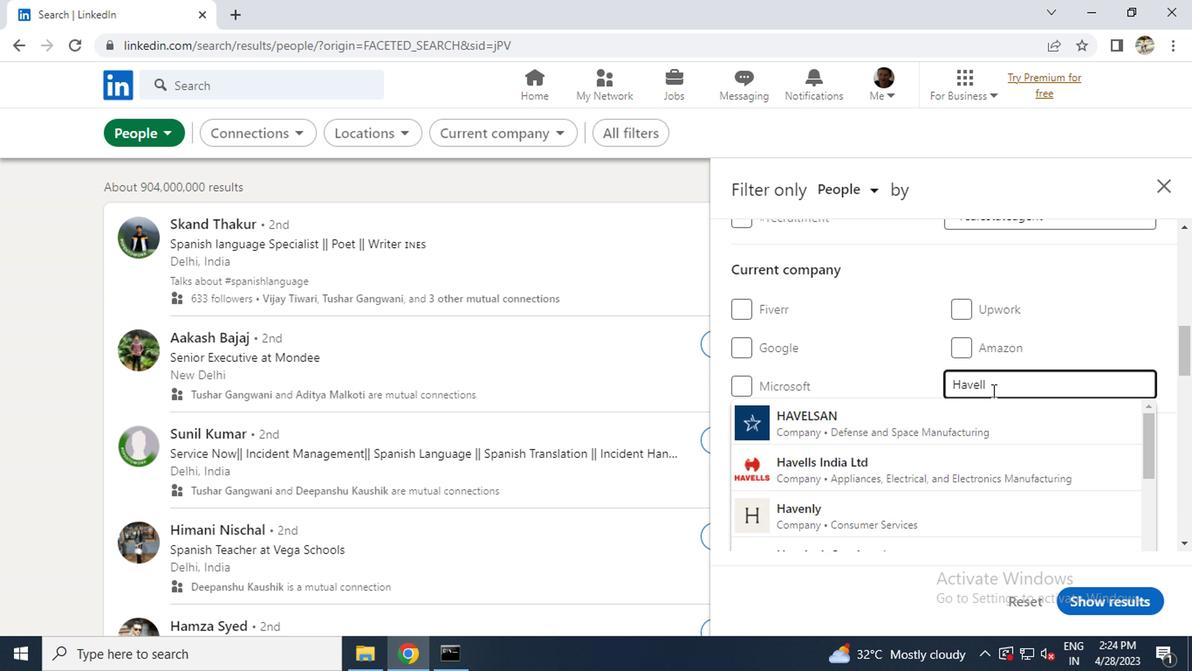 
Action: Mouse moved to (930, 423)
Screenshot: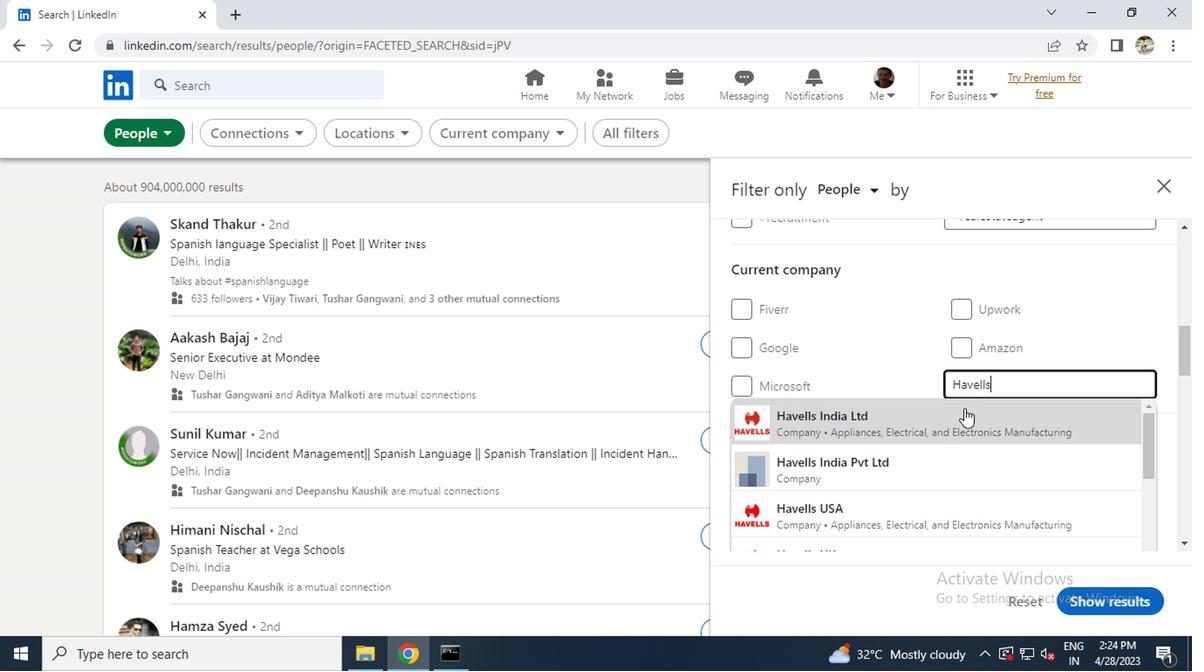 
Action: Mouse pressed left at (930, 423)
Screenshot: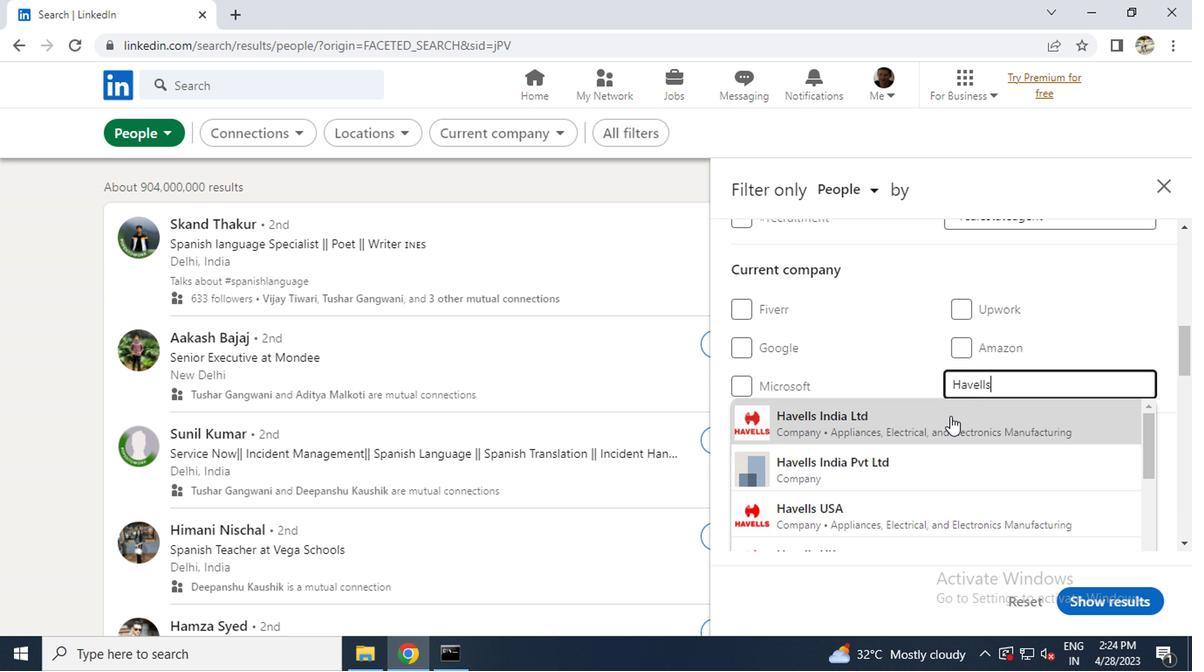 
Action: Mouse scrolled (930, 422) with delta (0, 0)
Screenshot: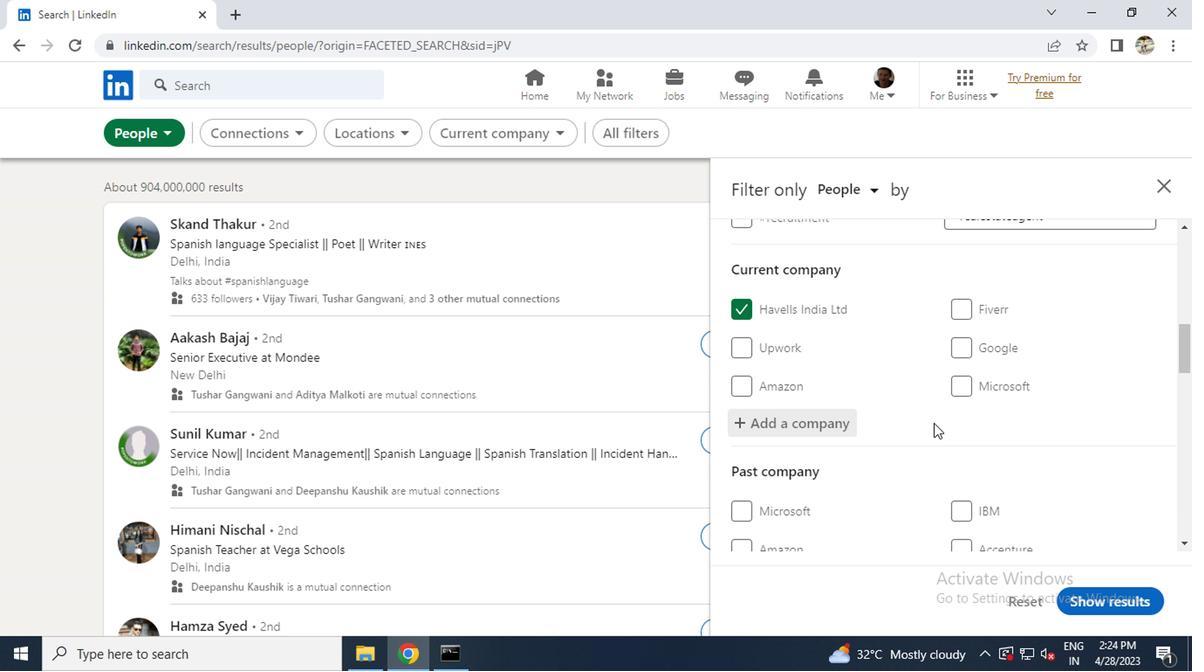 
Action: Mouse scrolled (930, 422) with delta (0, 0)
Screenshot: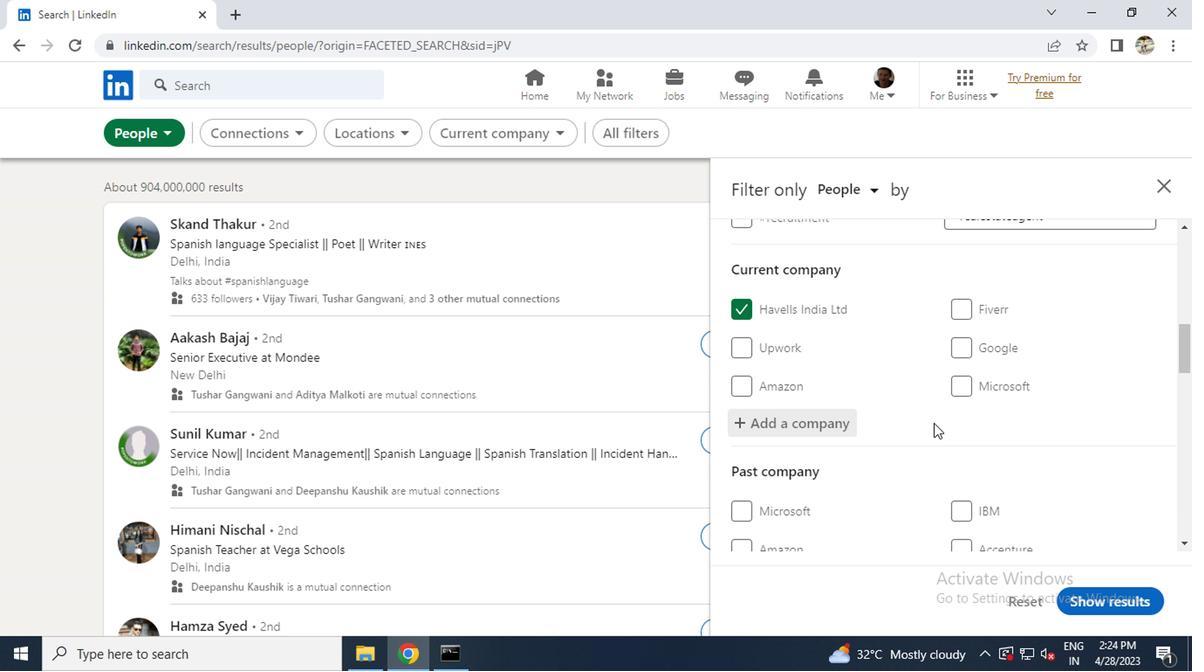 
Action: Mouse scrolled (930, 422) with delta (0, 0)
Screenshot: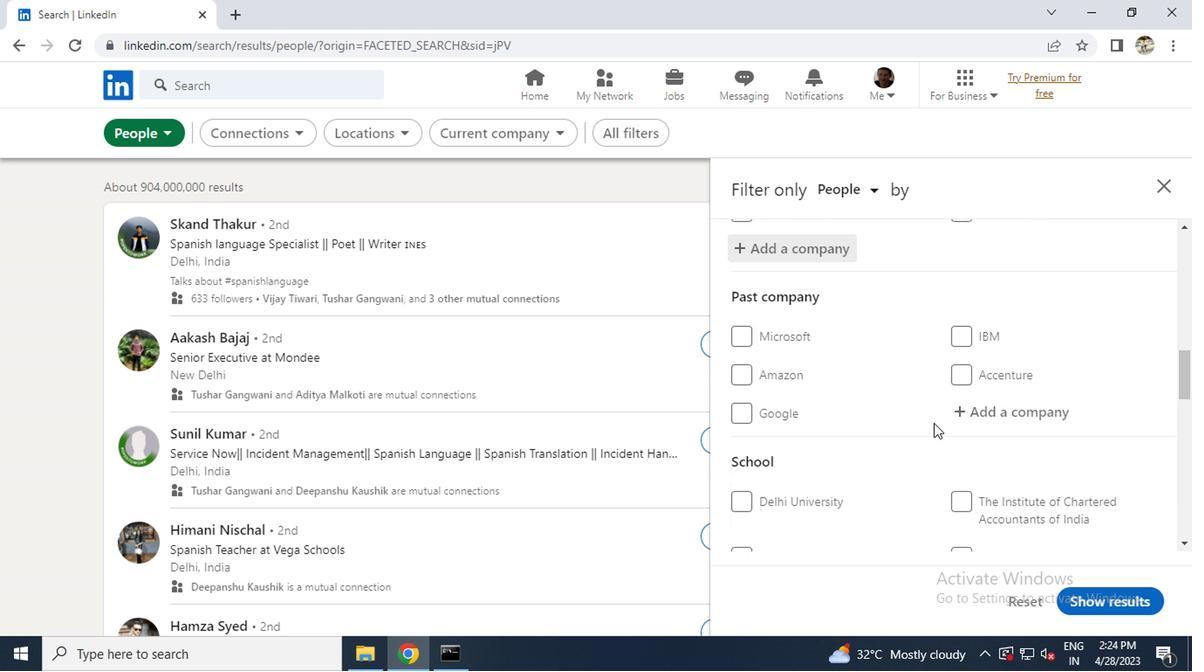 
Action: Mouse moved to (984, 462)
Screenshot: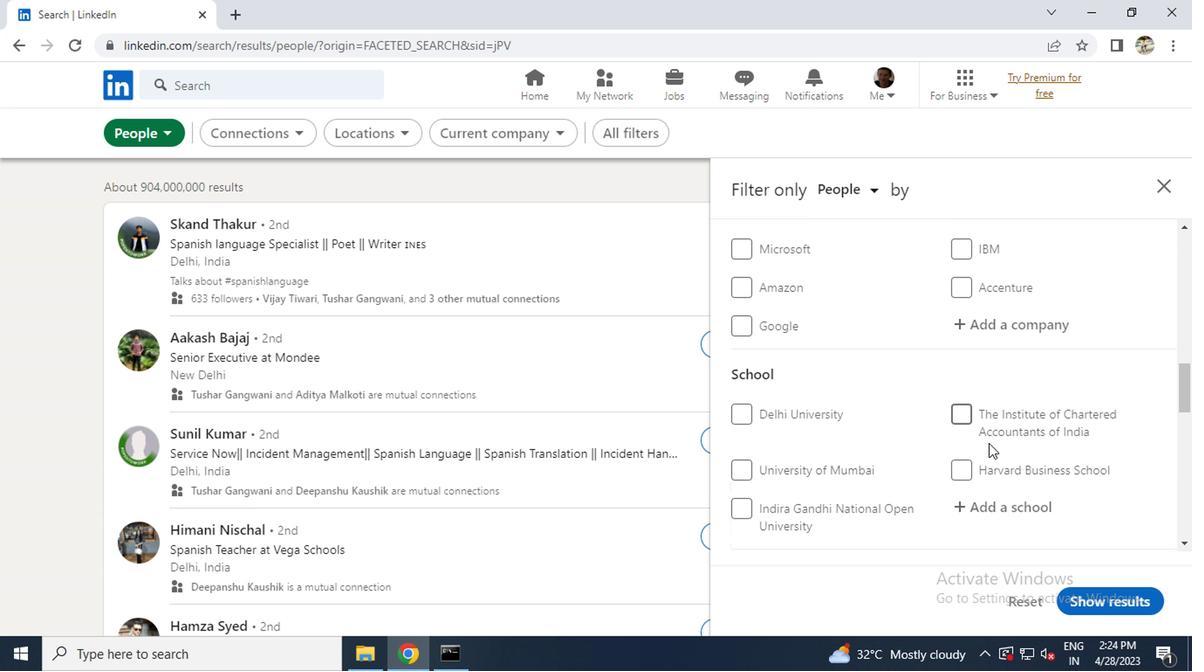 
Action: Mouse scrolled (984, 462) with delta (0, 0)
Screenshot: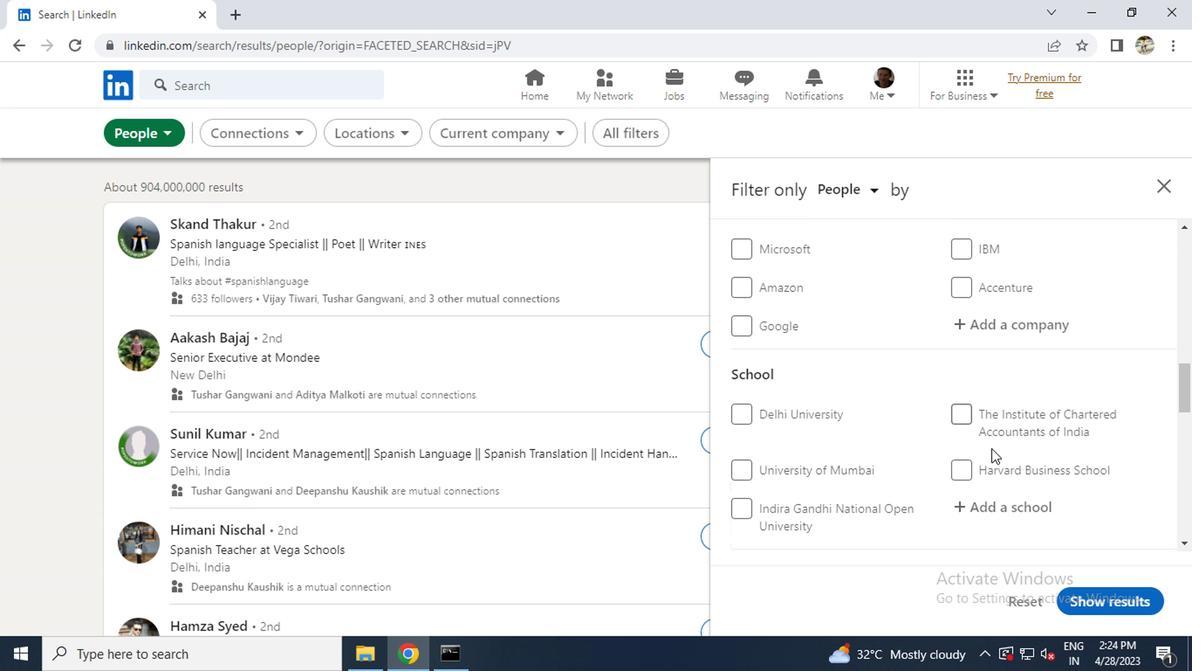 
Action: Mouse moved to (974, 423)
Screenshot: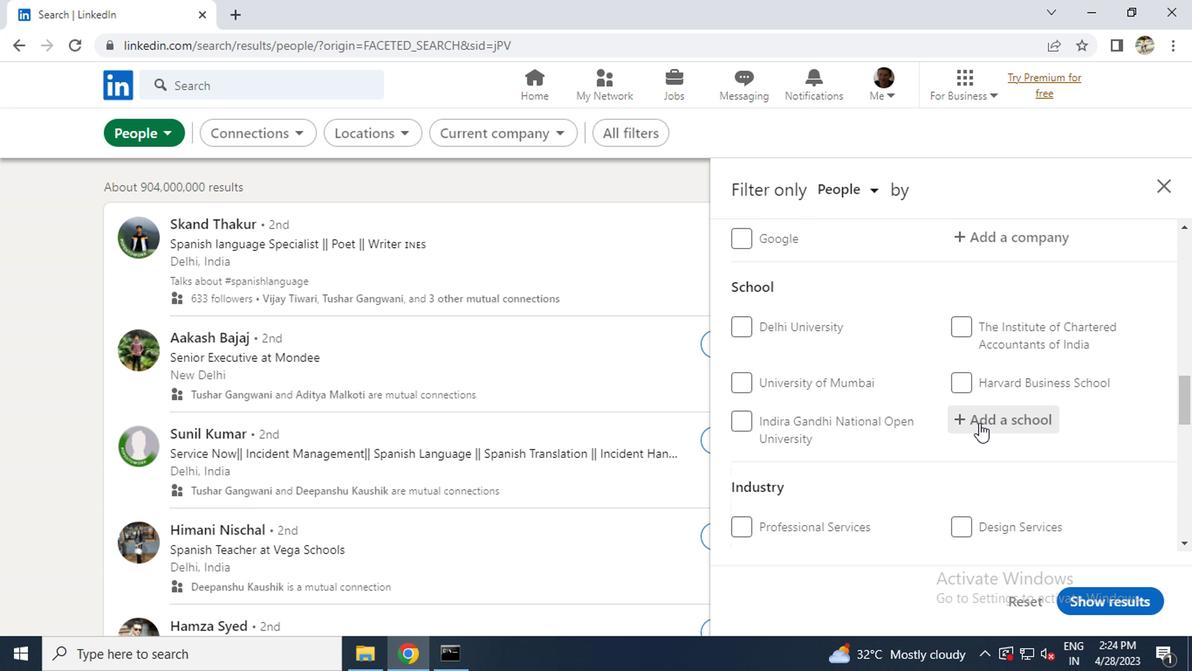 
Action: Mouse pressed left at (974, 423)
Screenshot: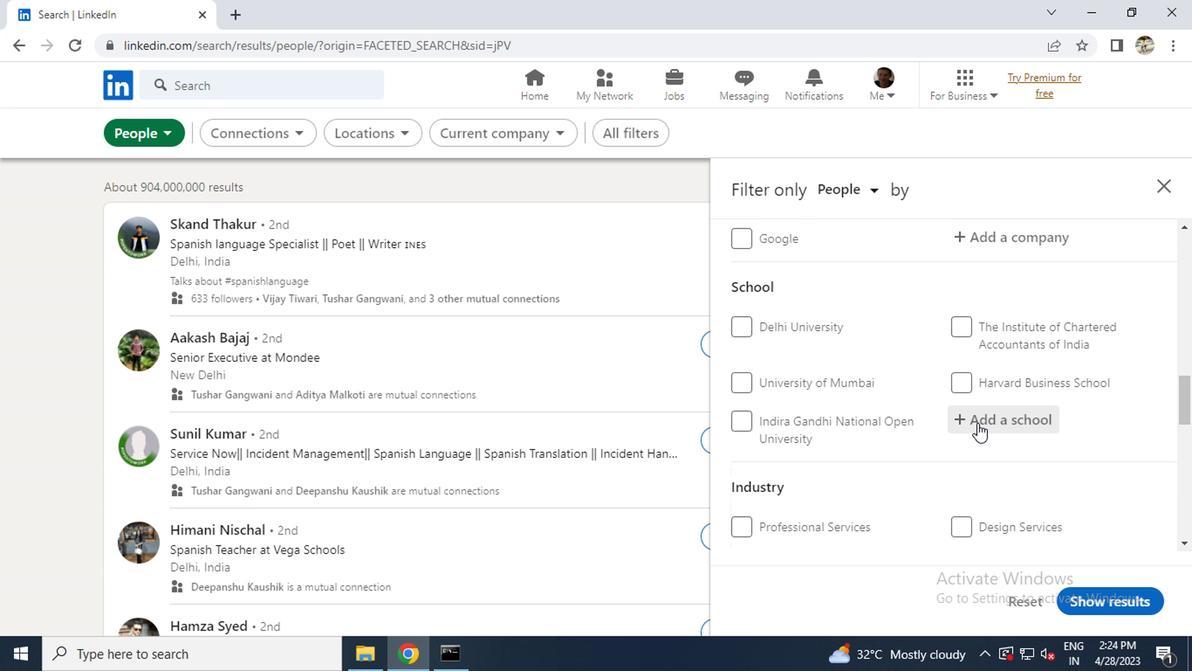 
Action: Key pressed <Key.caps_lock>P<Key.caps_lock>ROF.<Key.space><Key.caps_lock>R<Key.caps_lock>AM
Screenshot: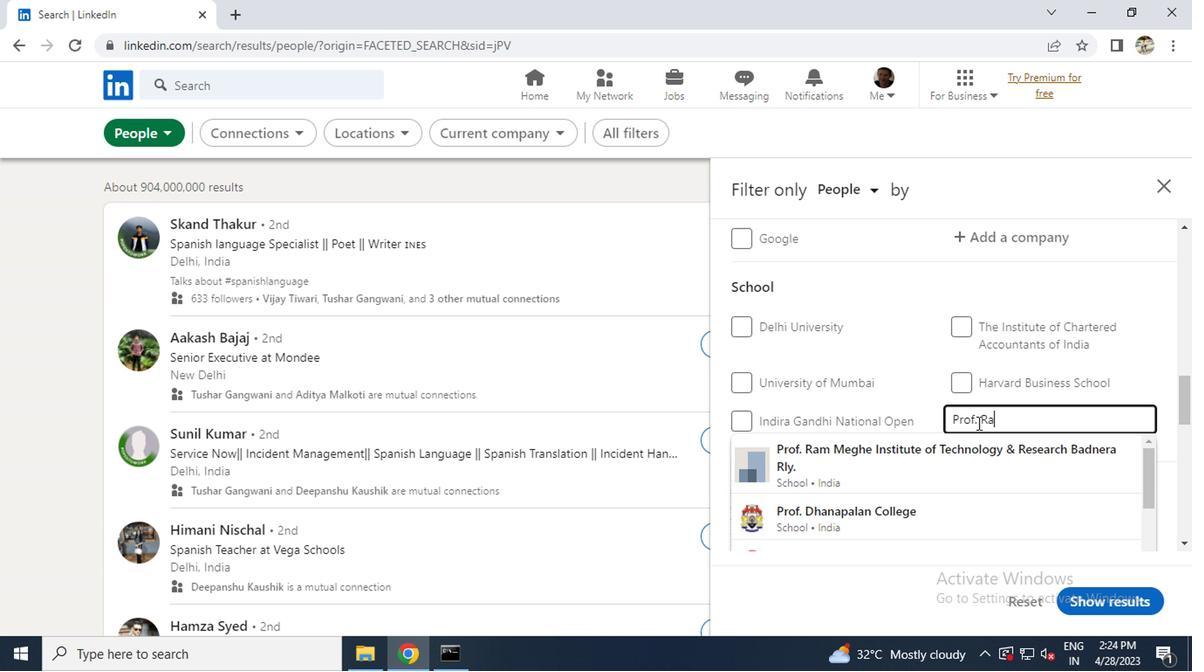 
Action: Mouse moved to (985, 458)
Screenshot: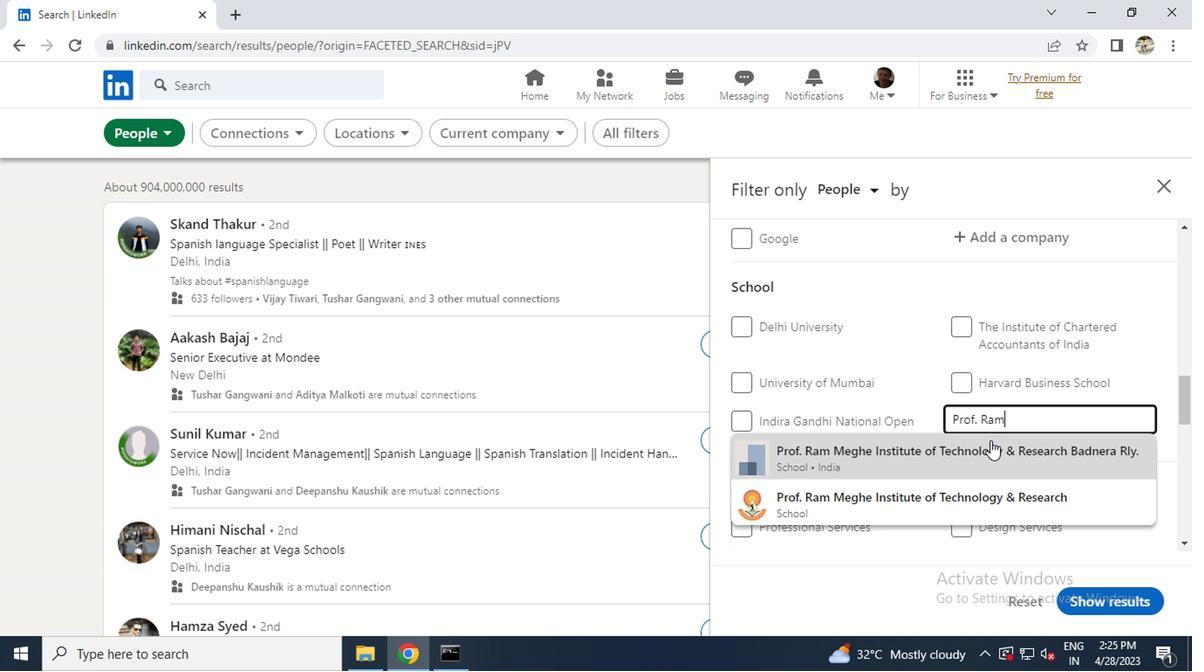 
Action: Mouse pressed left at (985, 458)
Screenshot: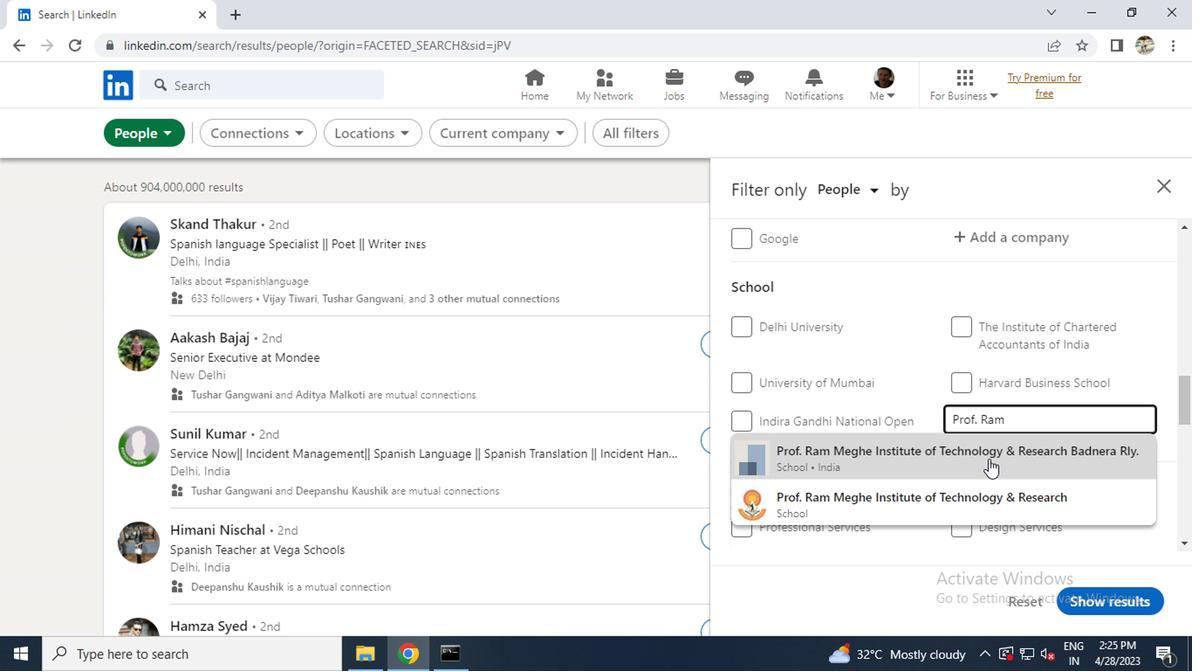 
Action: Mouse scrolled (985, 457) with delta (0, 0)
Screenshot: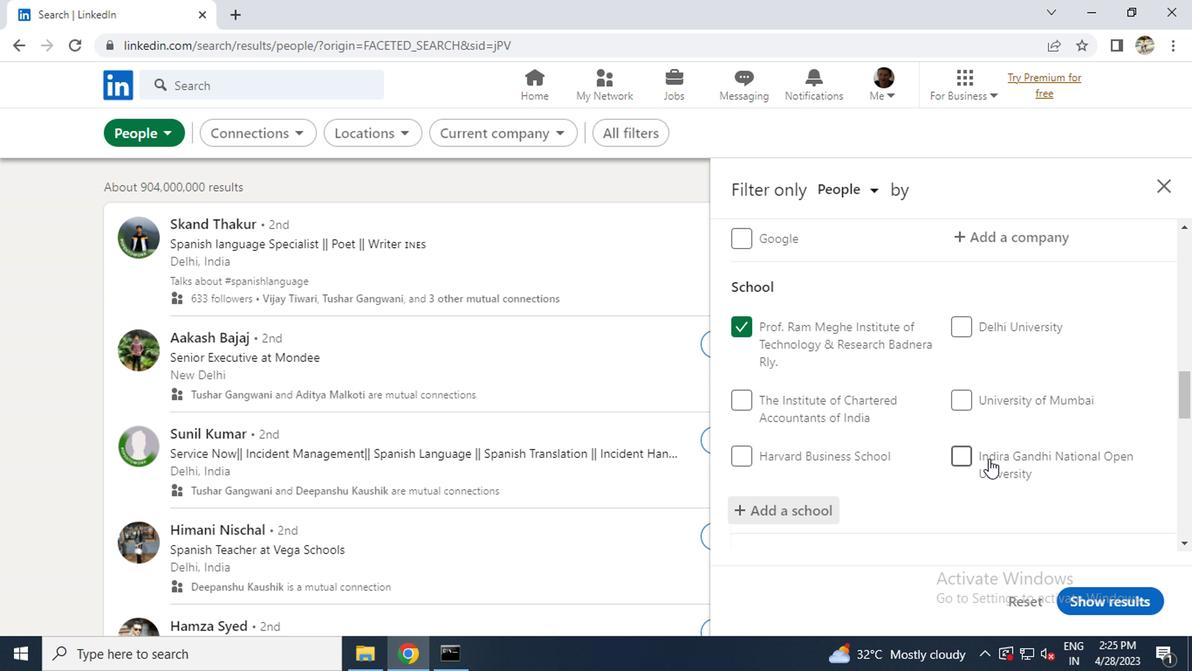 
Action: Mouse scrolled (985, 457) with delta (0, 0)
Screenshot: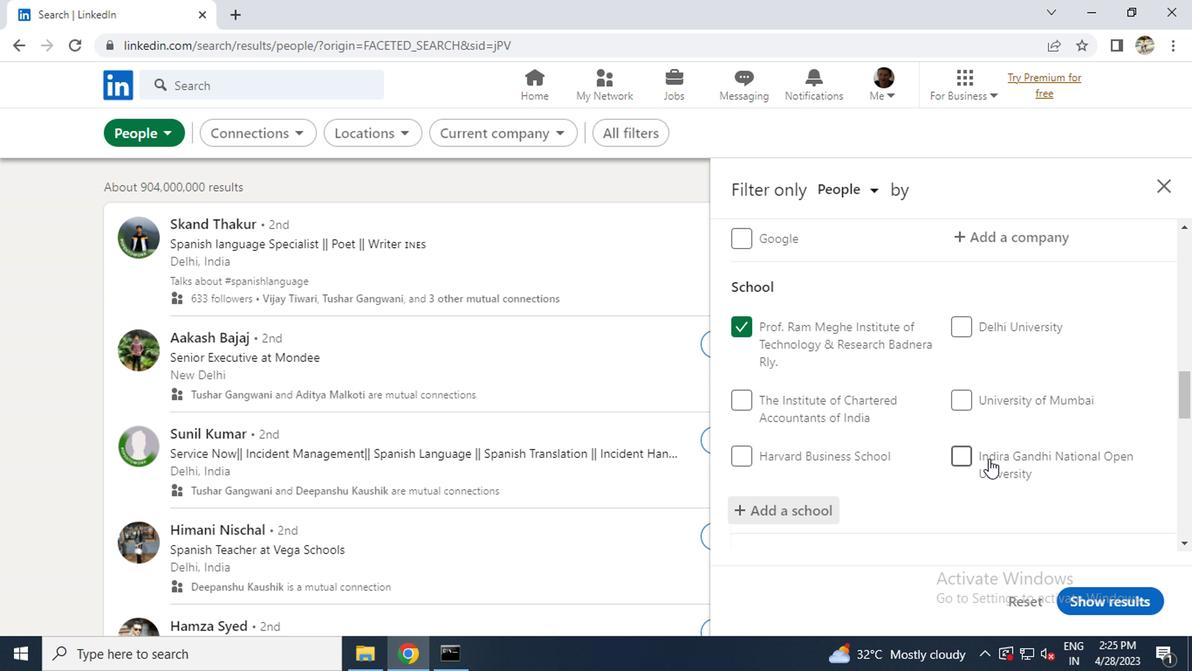 
Action: Mouse scrolled (985, 457) with delta (0, 0)
Screenshot: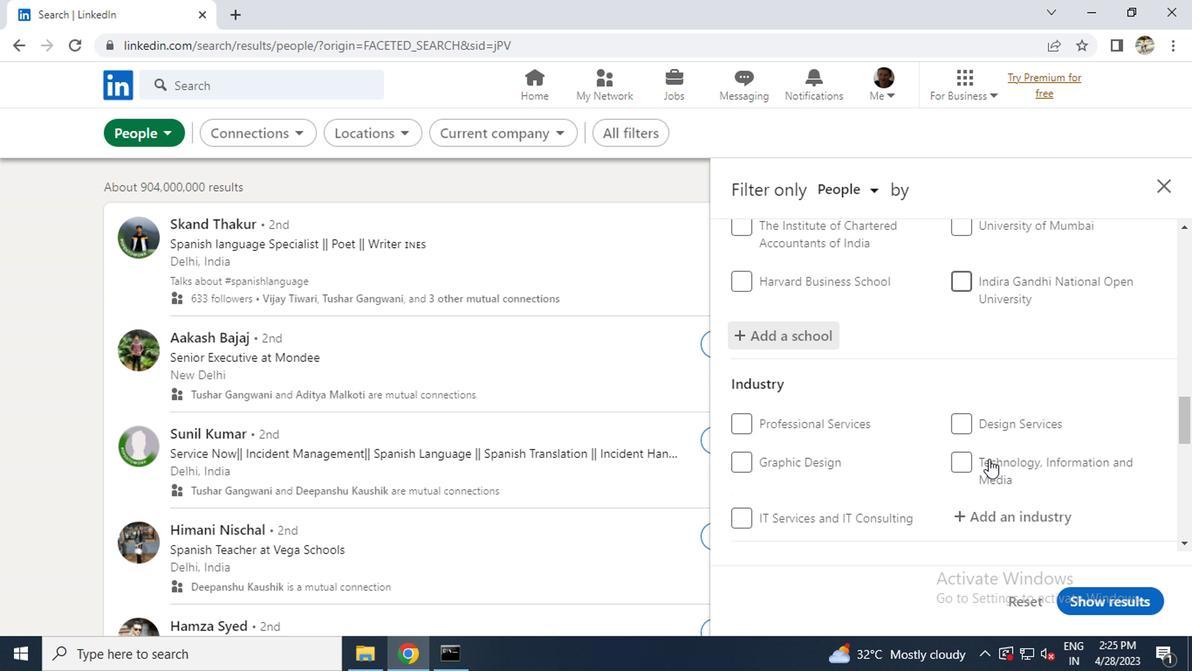 
Action: Mouse moved to (982, 437)
Screenshot: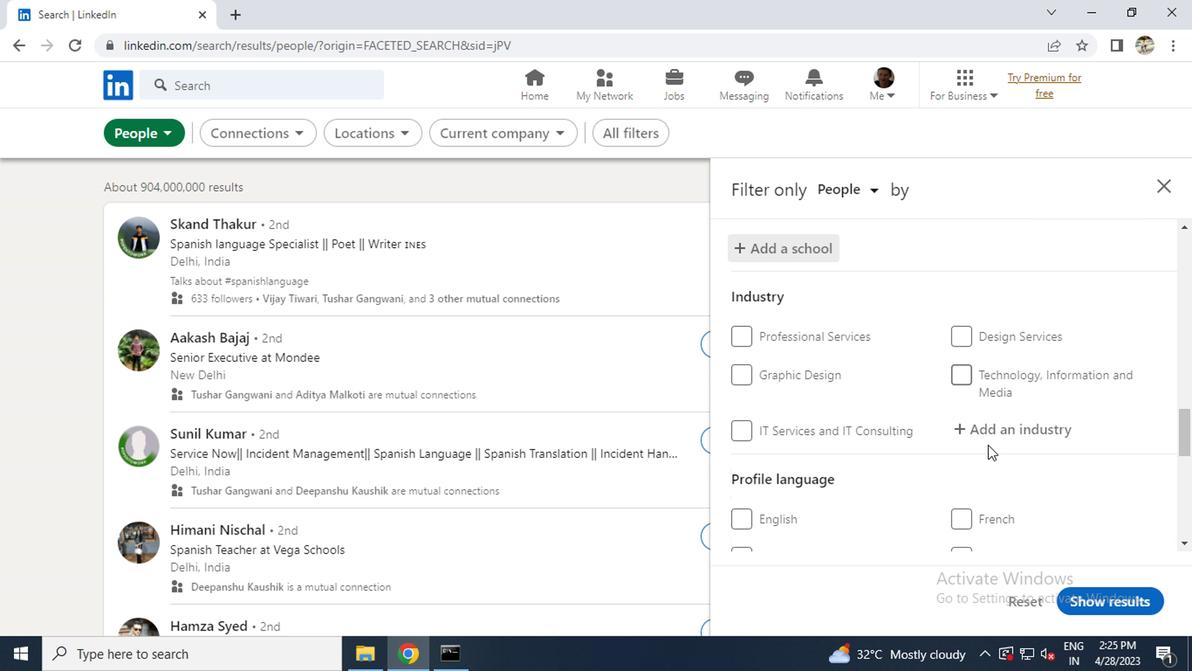 
Action: Mouse pressed left at (982, 437)
Screenshot: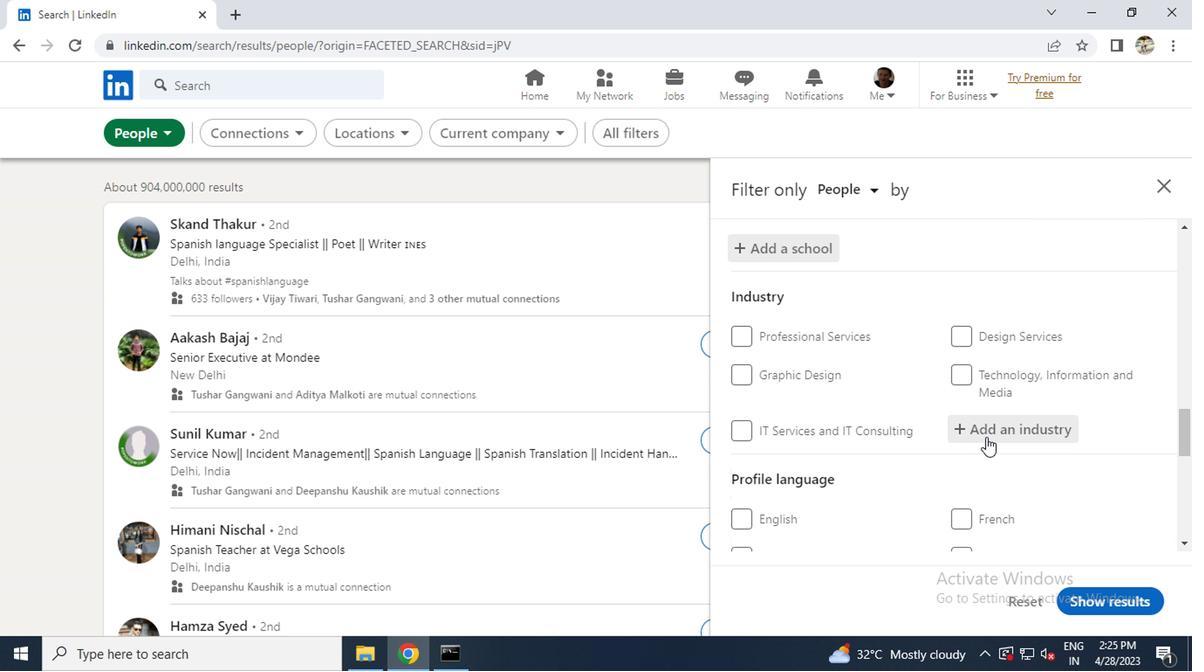 
Action: Key pressed <Key.caps_lock>M<Key.caps_lock>AGNE
Screenshot: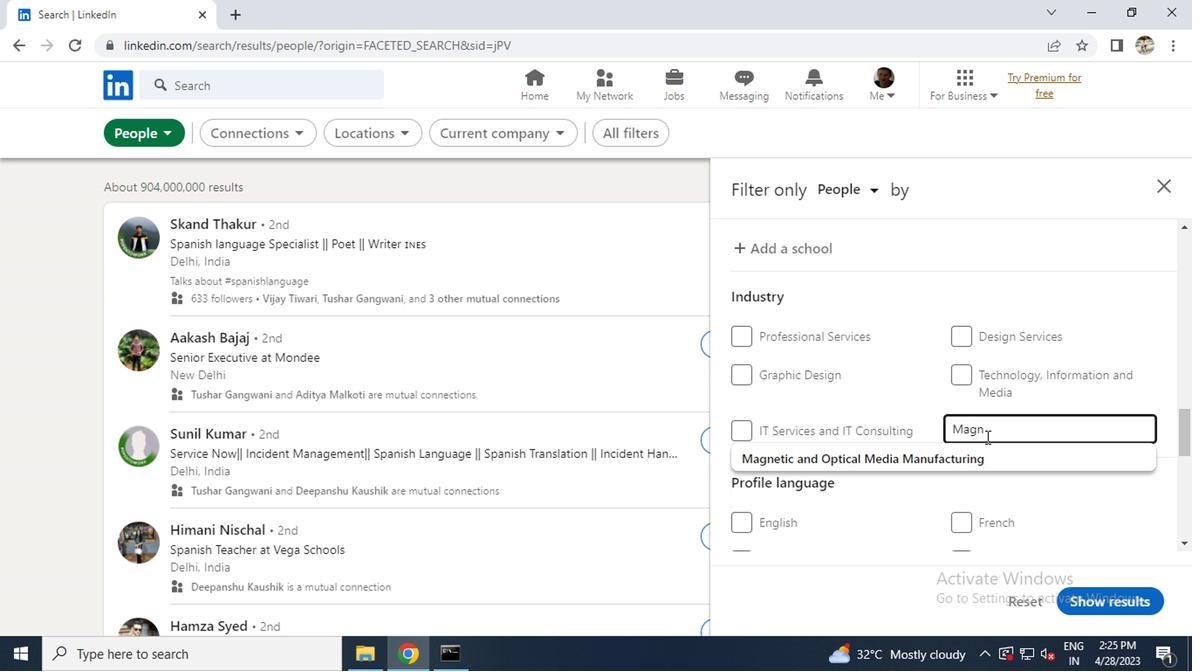 
Action: Mouse moved to (941, 459)
Screenshot: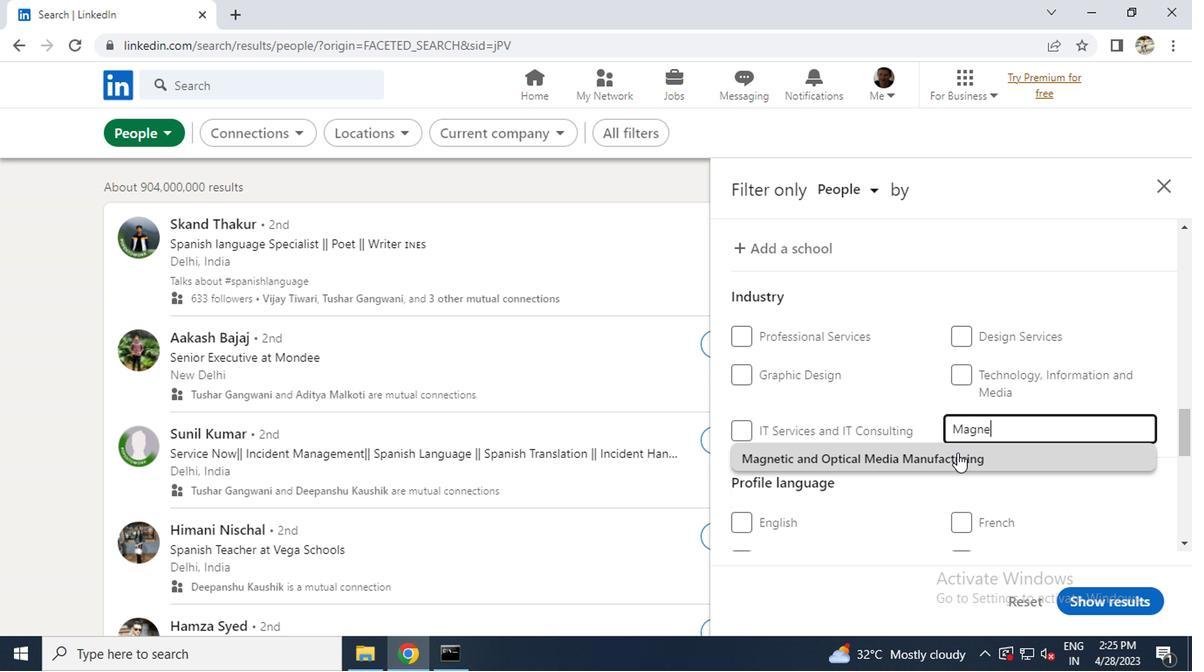 
Action: Mouse pressed left at (941, 459)
Screenshot: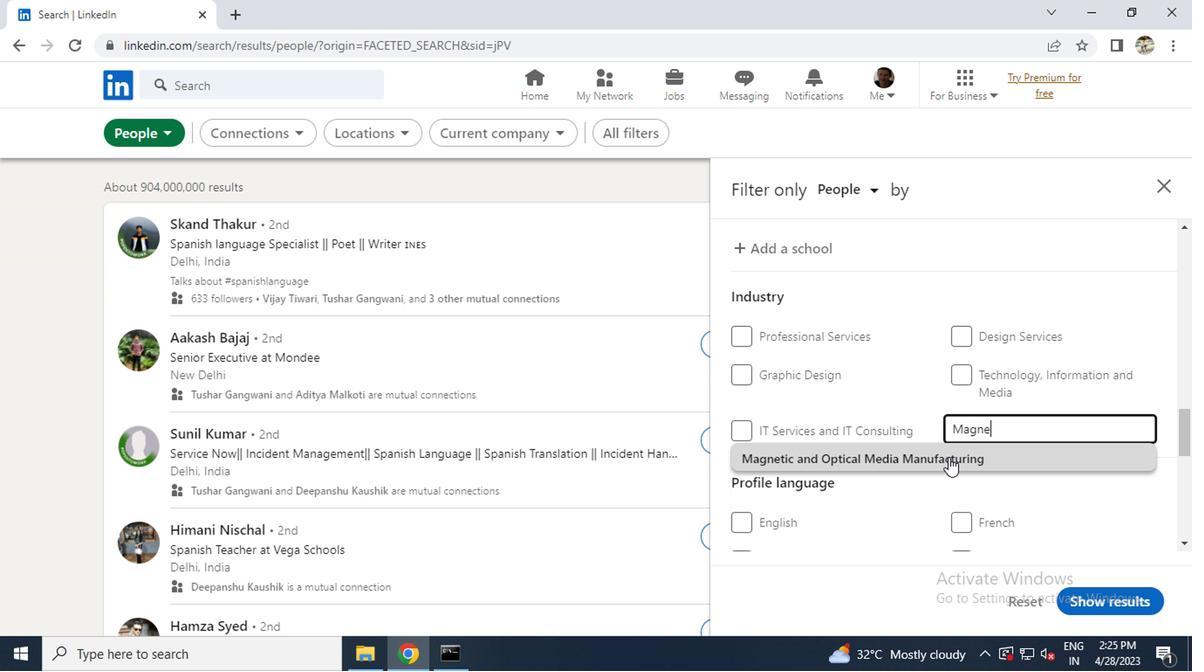 
Action: Mouse scrolled (941, 458) with delta (0, -1)
Screenshot: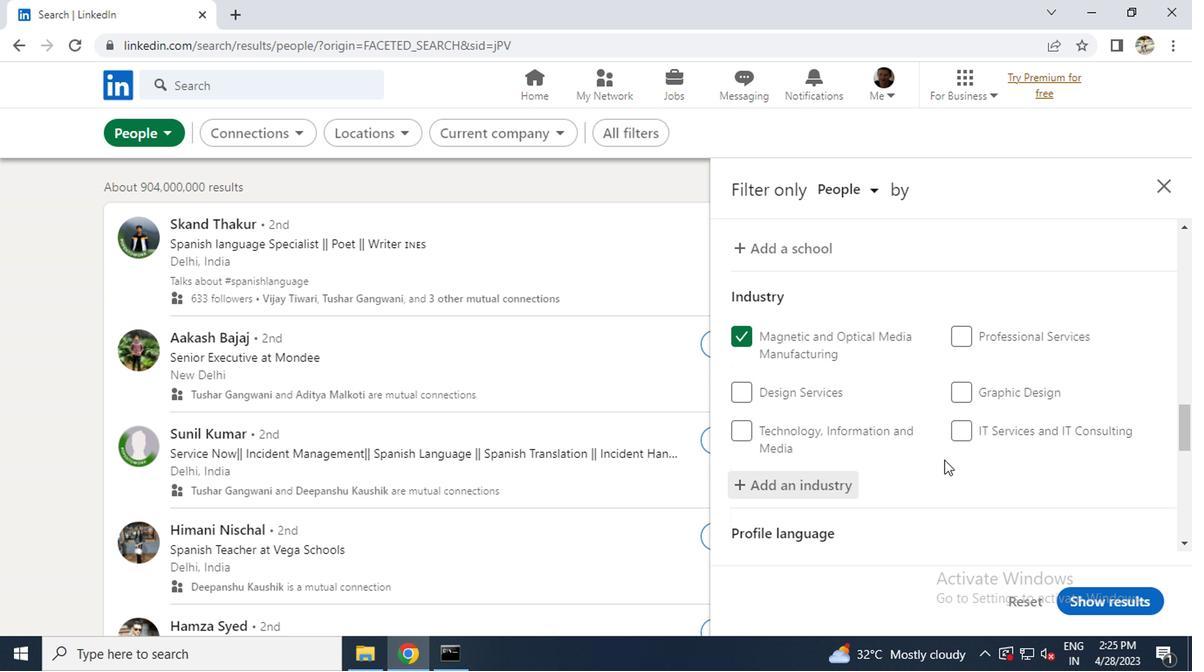 
Action: Mouse scrolled (941, 458) with delta (0, -1)
Screenshot: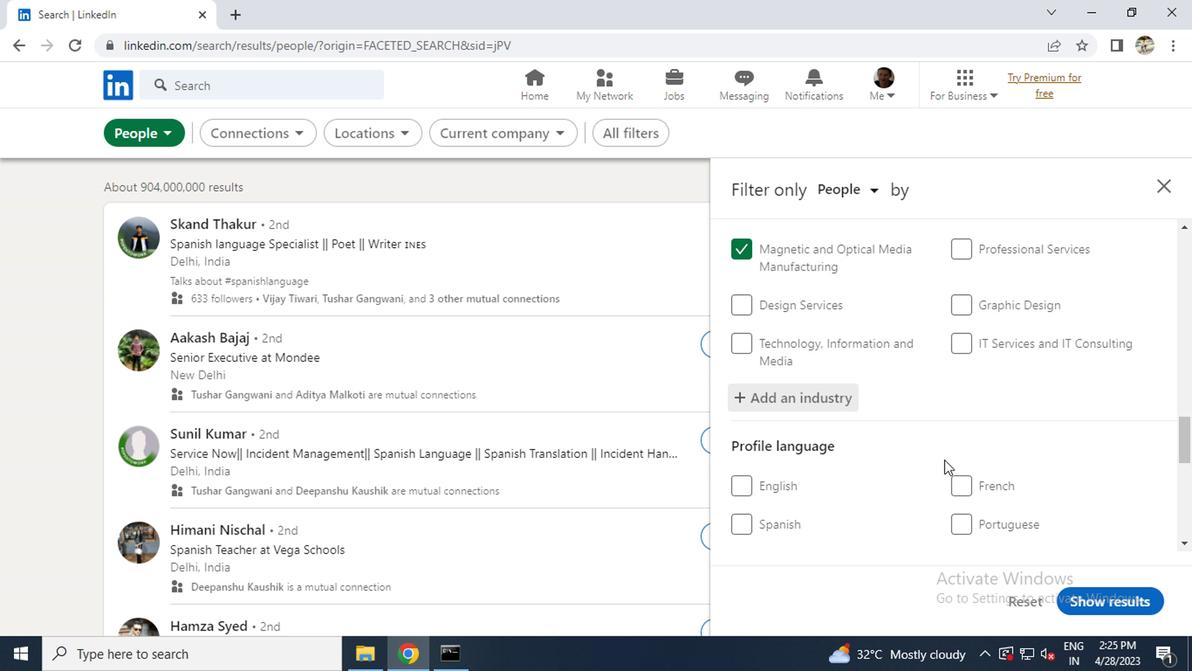 
Action: Mouse scrolled (941, 458) with delta (0, -1)
Screenshot: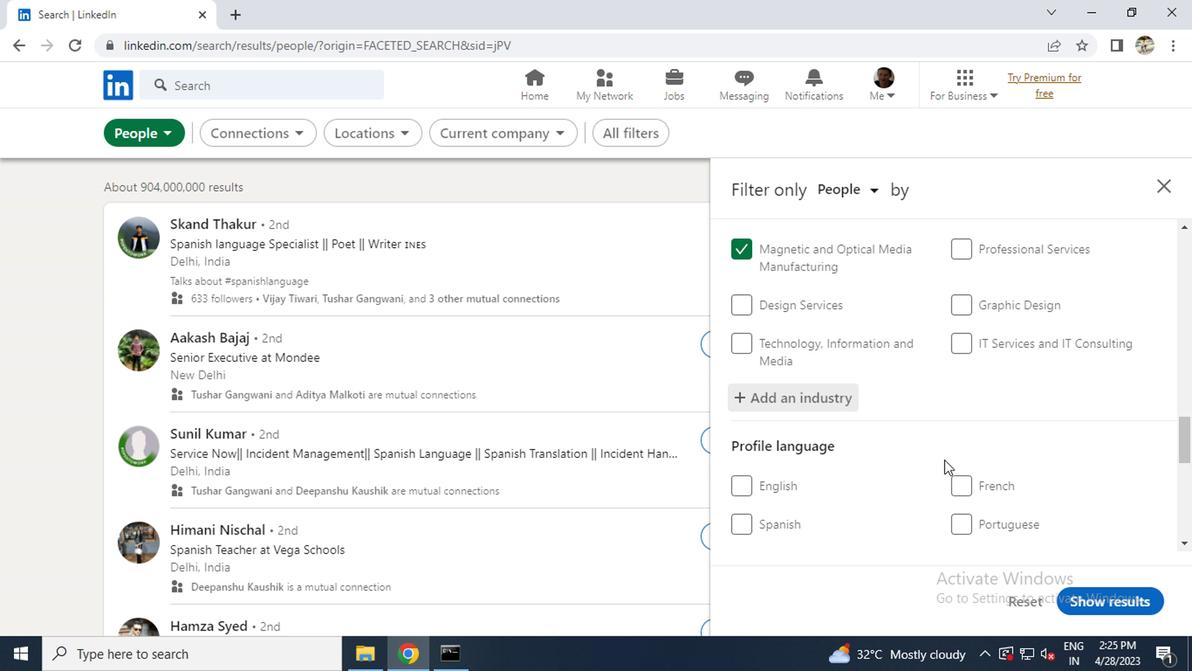 
Action: Mouse scrolled (941, 458) with delta (0, -1)
Screenshot: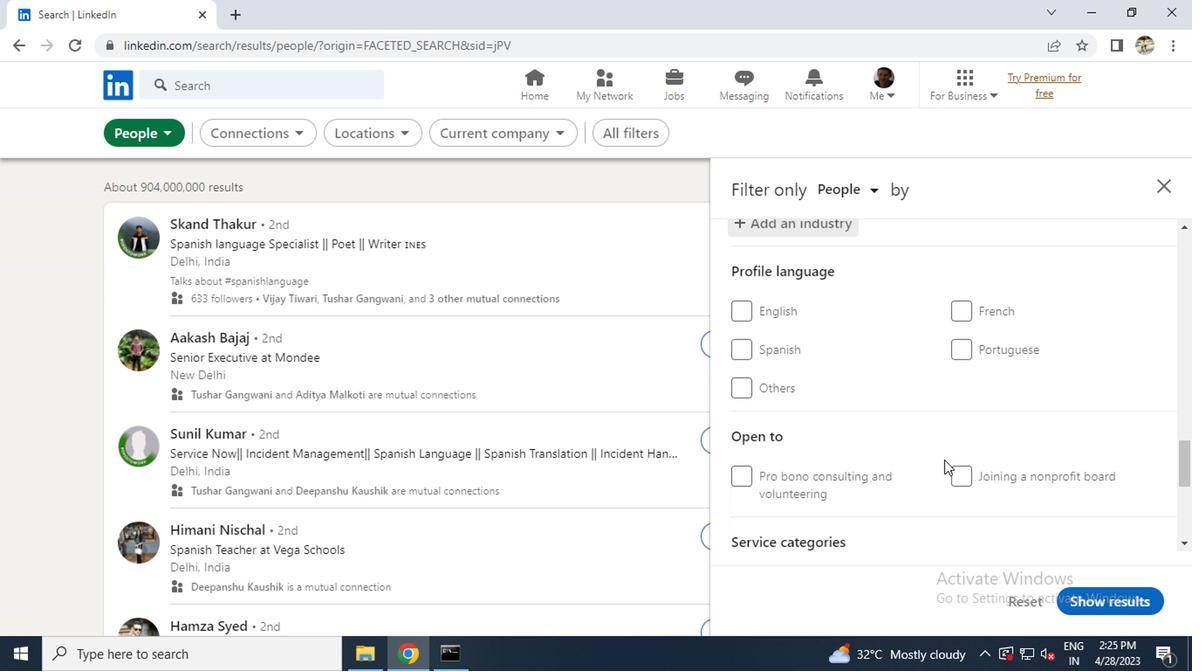 
Action: Mouse scrolled (941, 458) with delta (0, -1)
Screenshot: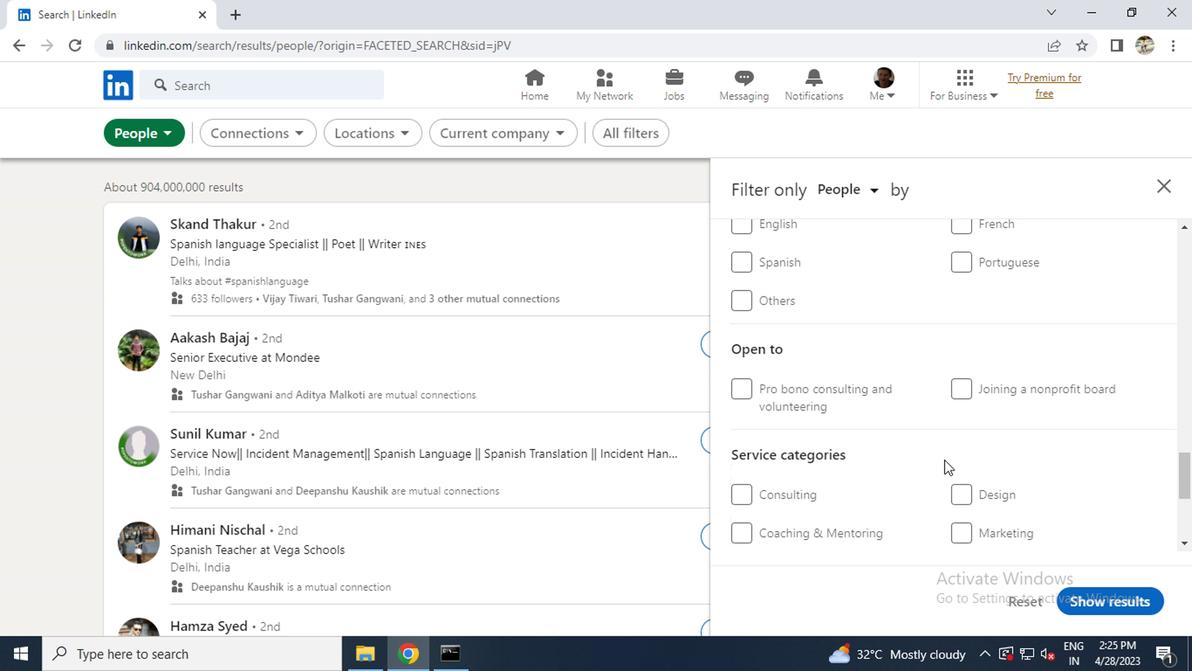 
Action: Mouse moved to (971, 480)
Screenshot: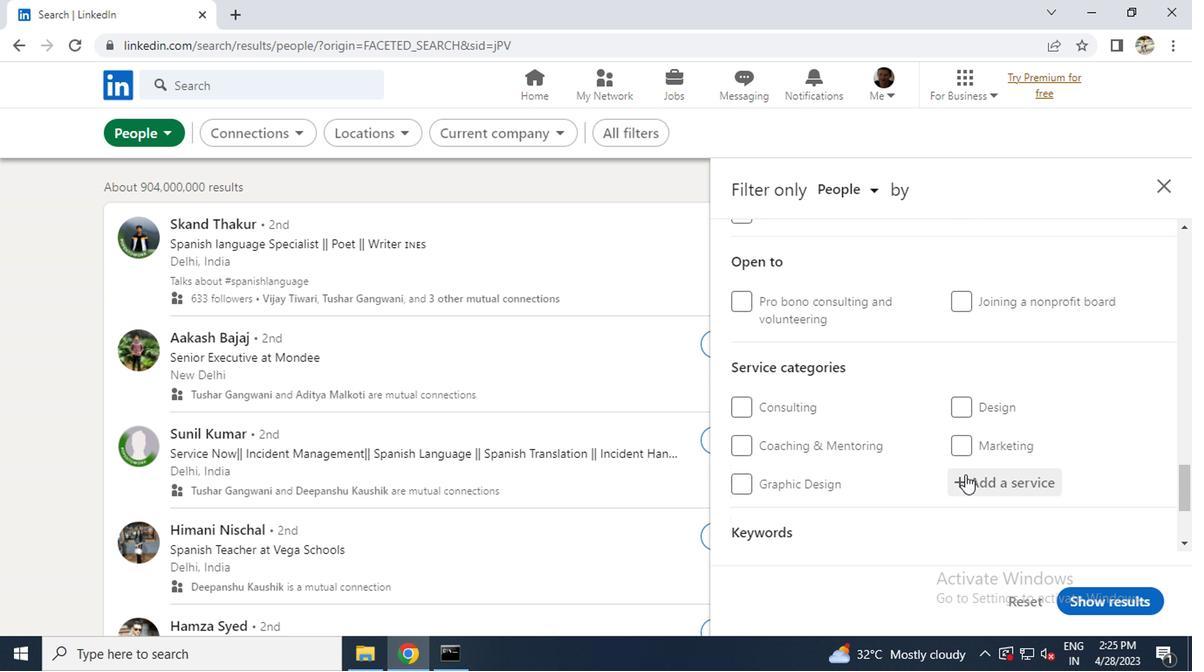 
Action: Mouse pressed left at (971, 480)
Screenshot: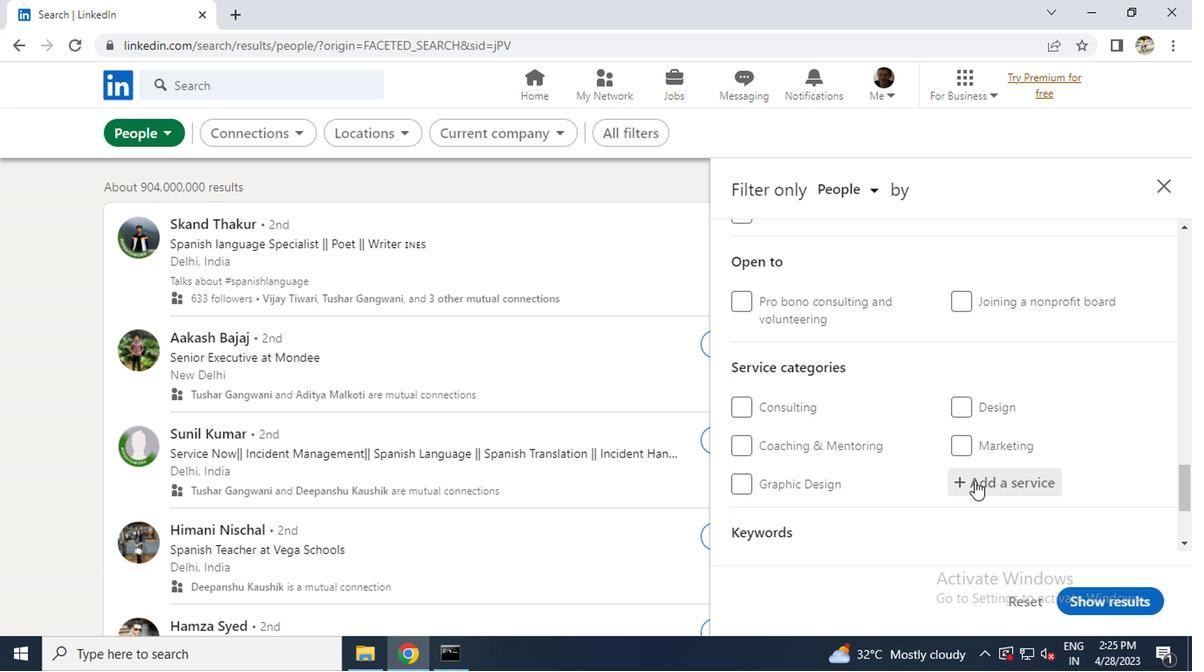 
Action: Key pressed <Key.caps_lock>M<Key.caps_lock>ORTG
Screenshot: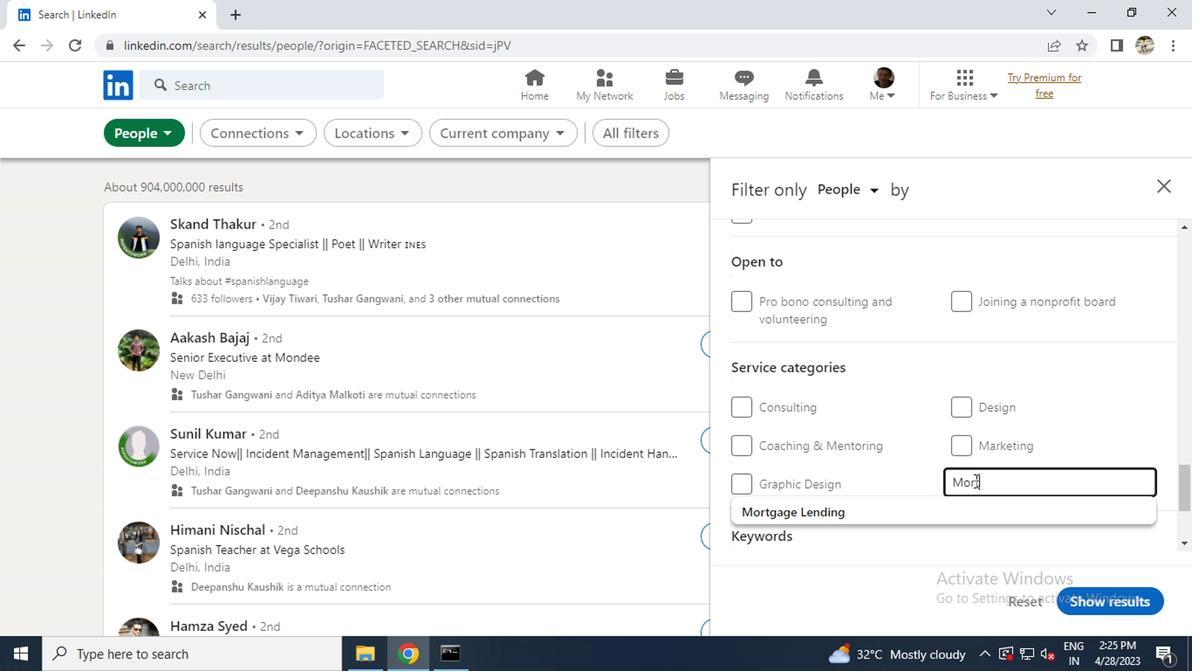 
Action: Mouse moved to (879, 503)
Screenshot: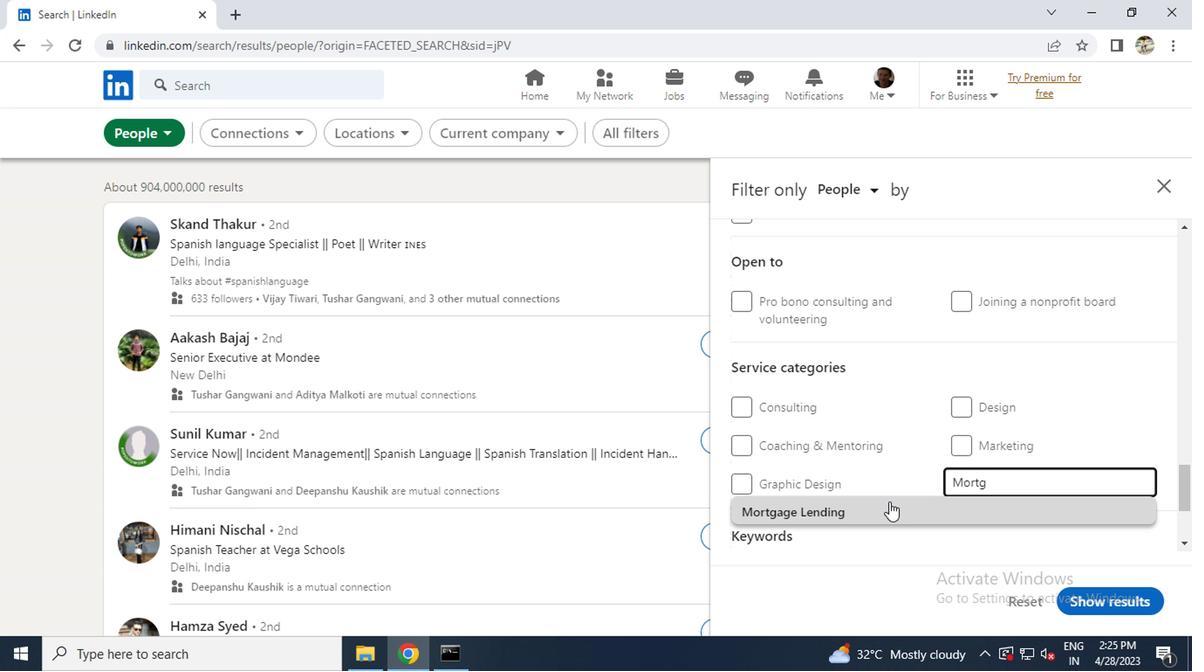 
Action: Mouse pressed left at (879, 503)
Screenshot: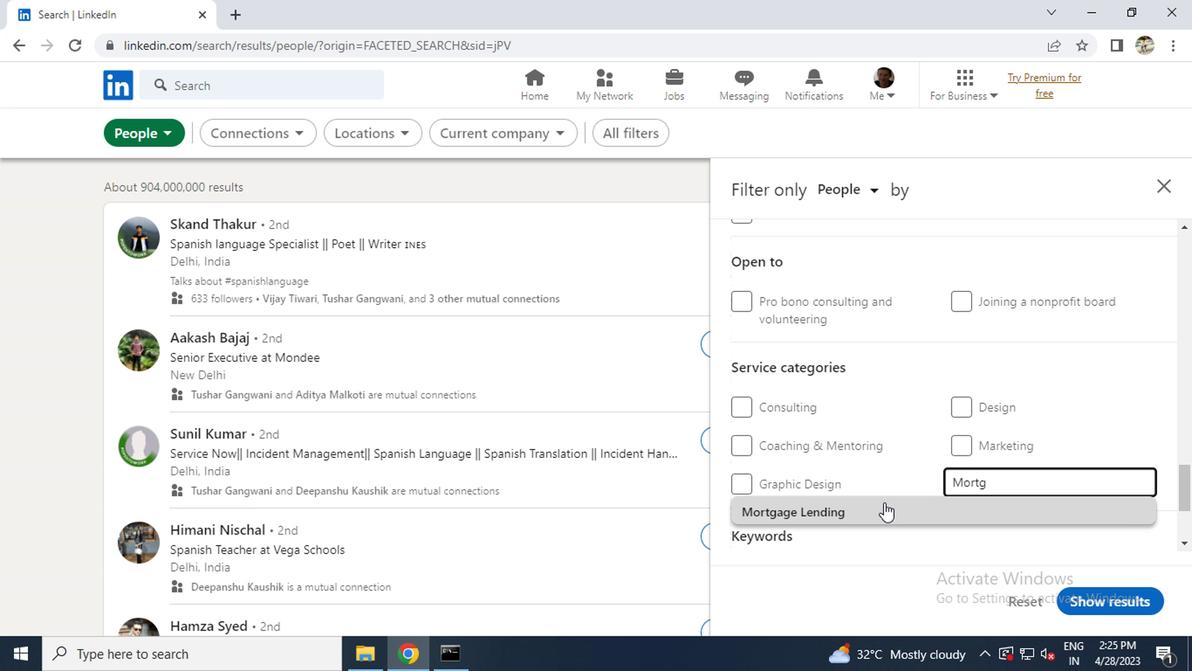 
Action: Mouse scrolled (879, 503) with delta (0, 0)
Screenshot: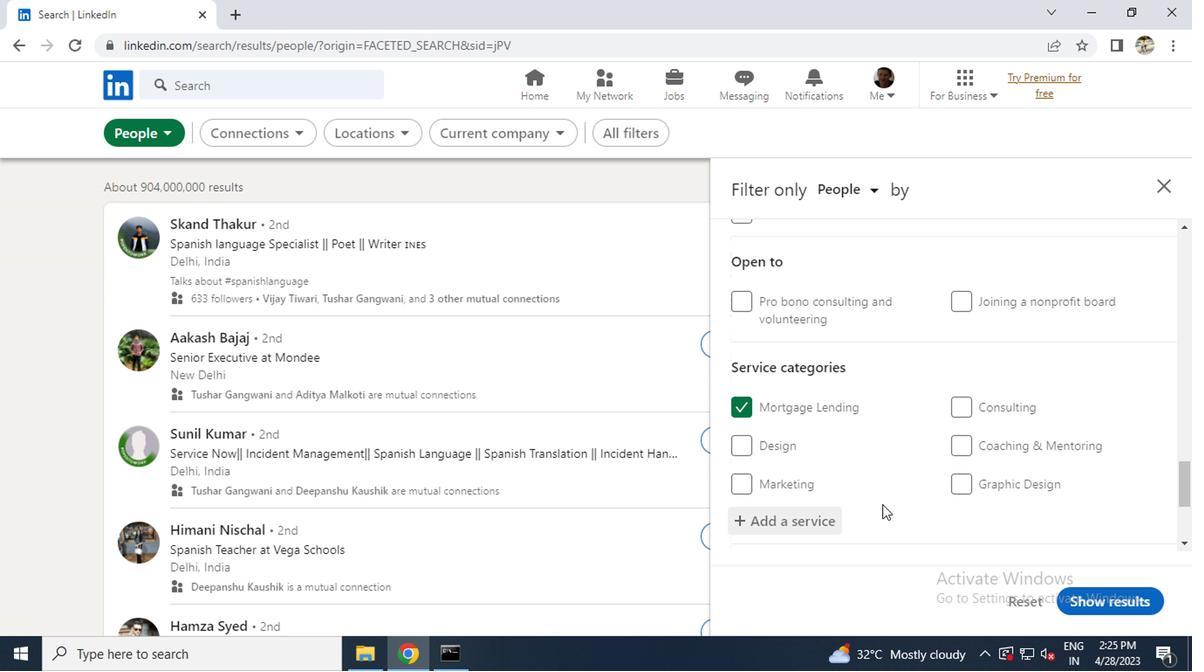 
Action: Mouse scrolled (879, 503) with delta (0, 0)
Screenshot: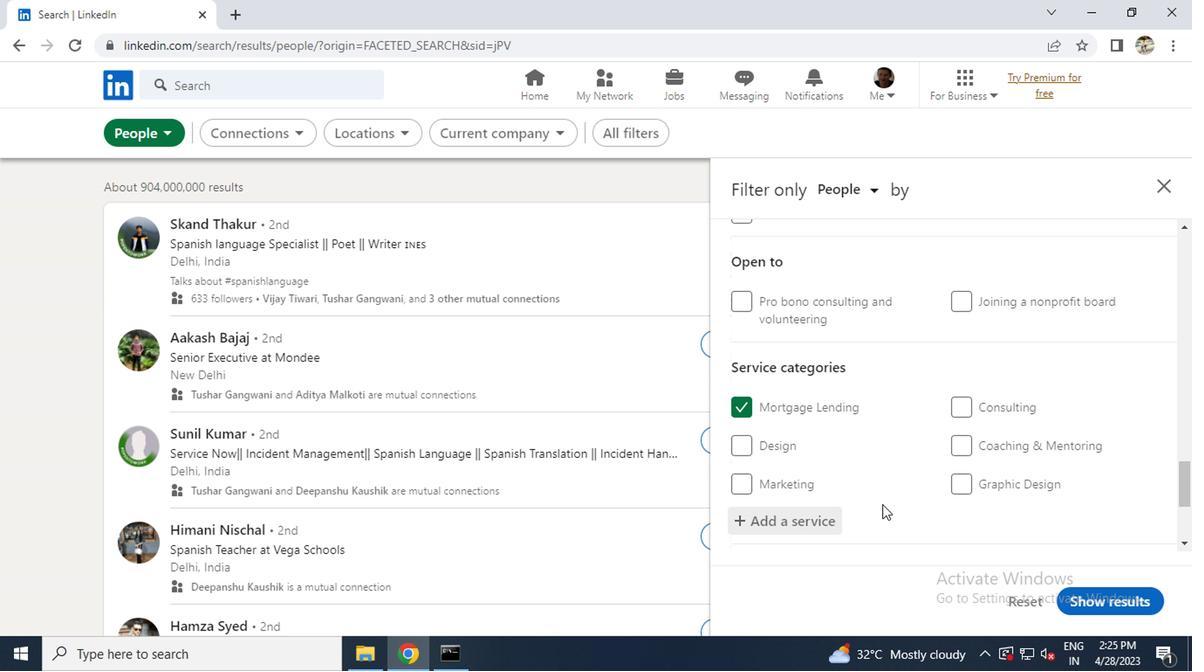 
Action: Mouse scrolled (879, 503) with delta (0, 0)
Screenshot: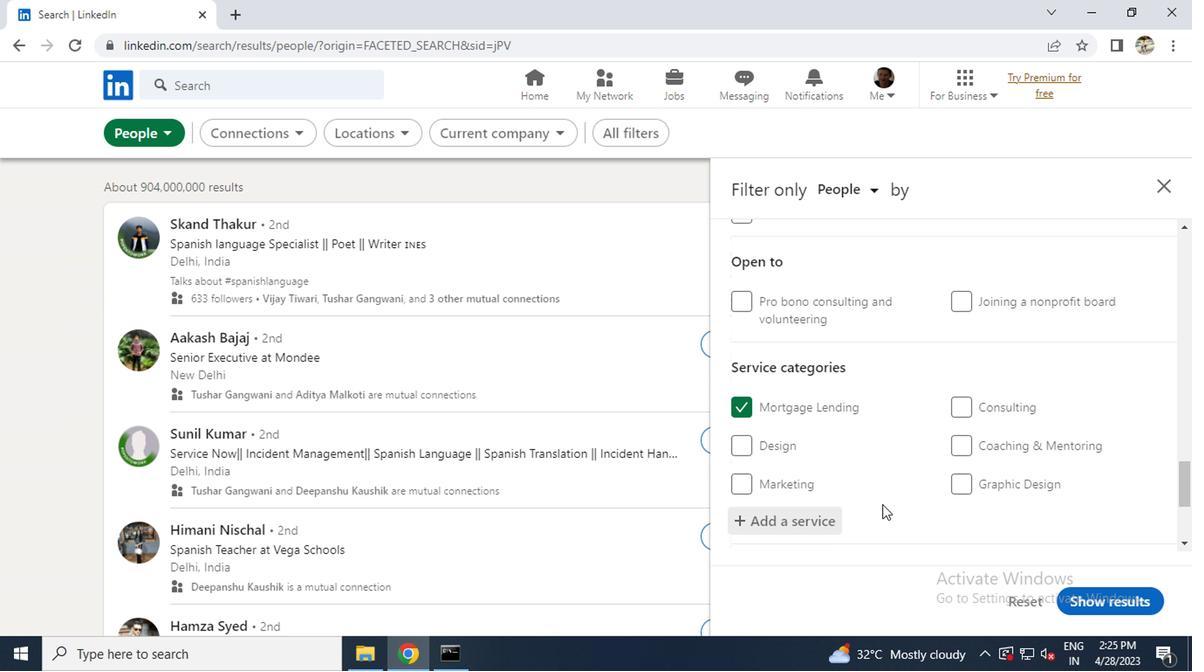 
Action: Mouse moved to (866, 479)
Screenshot: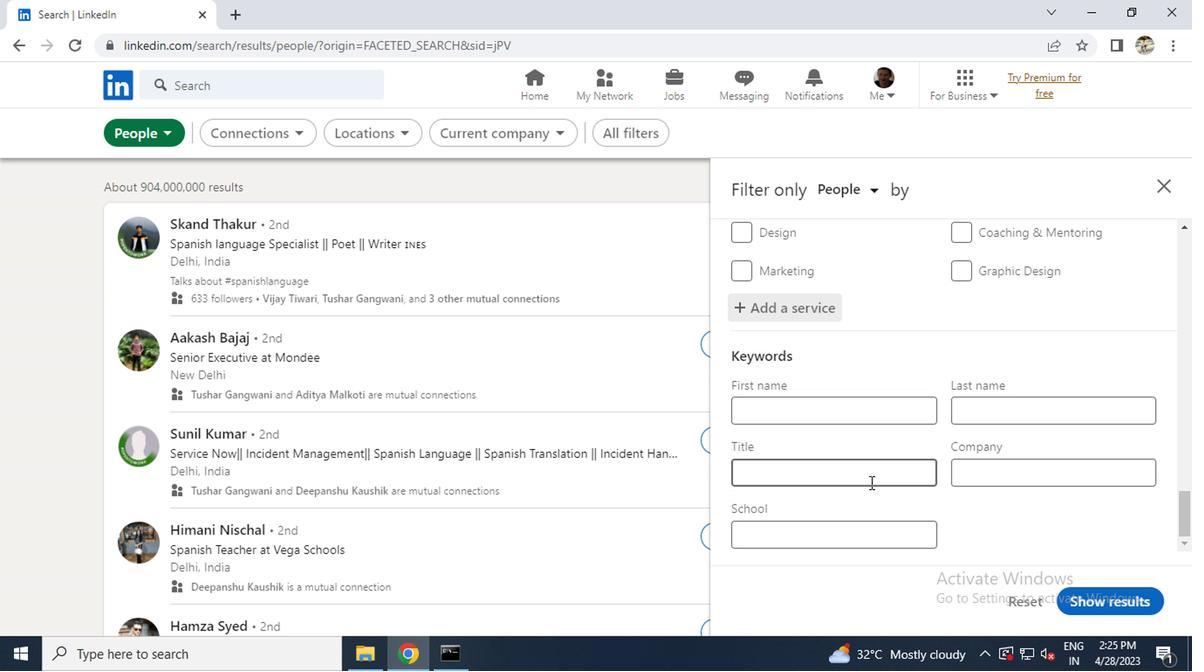 
Action: Mouse pressed left at (866, 479)
Screenshot: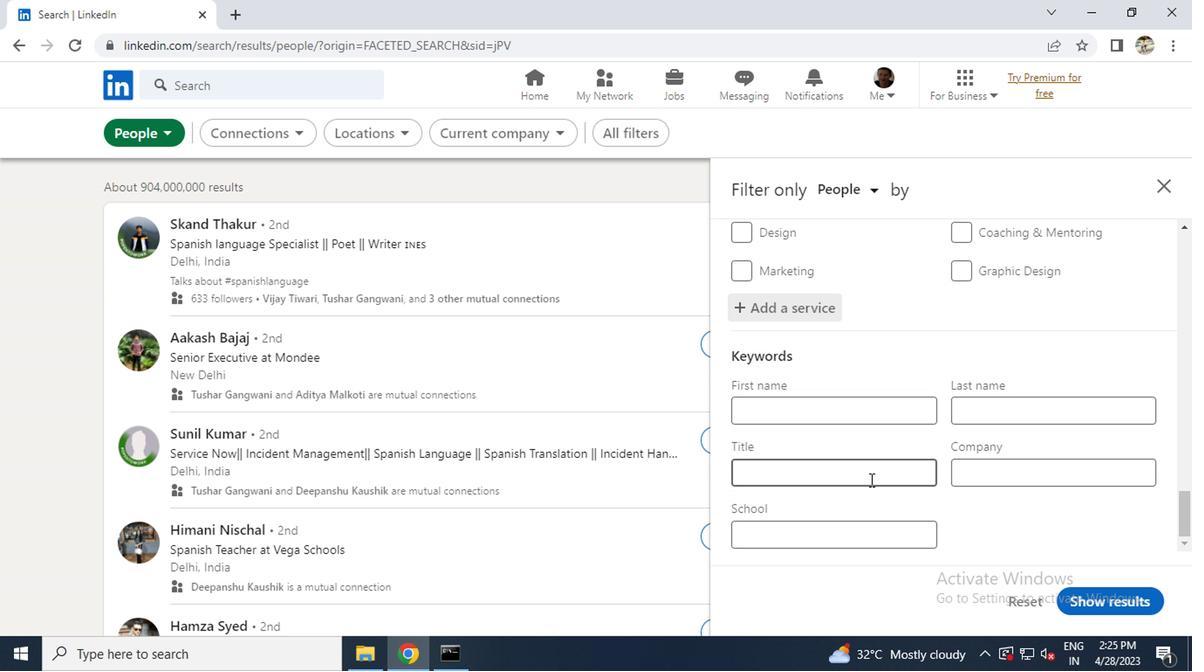 
Action: Key pressed <Key.caps_lock>C<Key.caps_lock>HIEF<Key.space><Key.caps_lock>O<Key.backspace>I<Key.caps_lock>NFORMATION<Key.space><Key.caps_lock>O<Key.caps_lock>FFICER<Key.caps_lock><Key.shift>(CIO<Key.shift_r>)
Screenshot: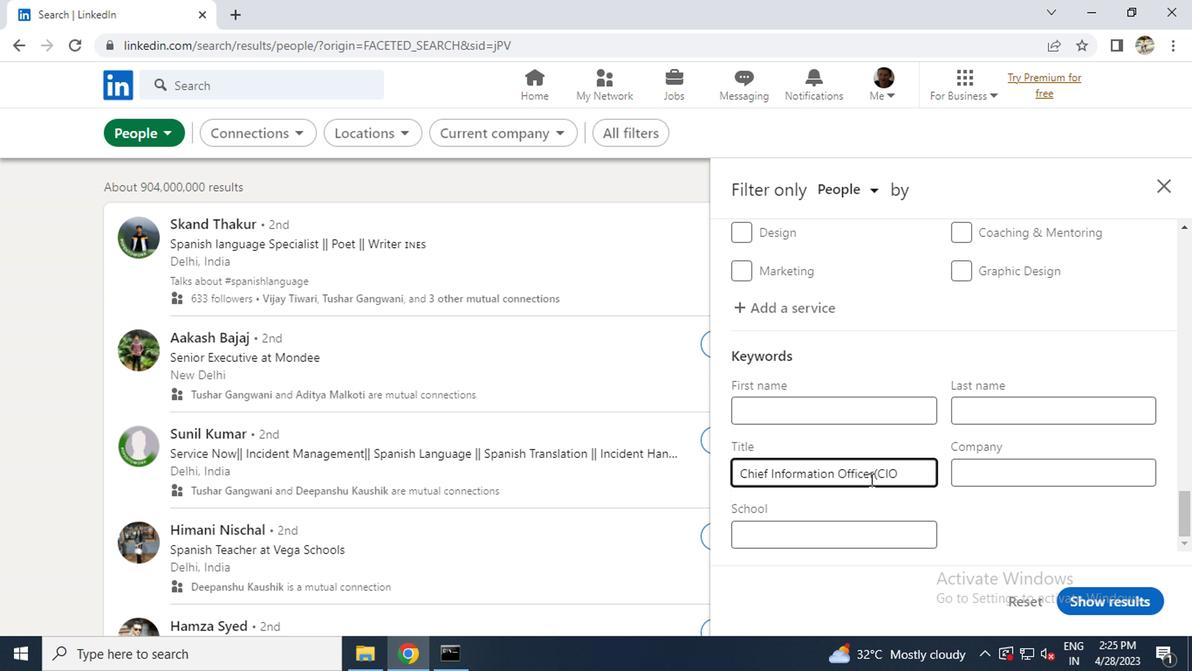 
Action: Mouse moved to (1129, 602)
Screenshot: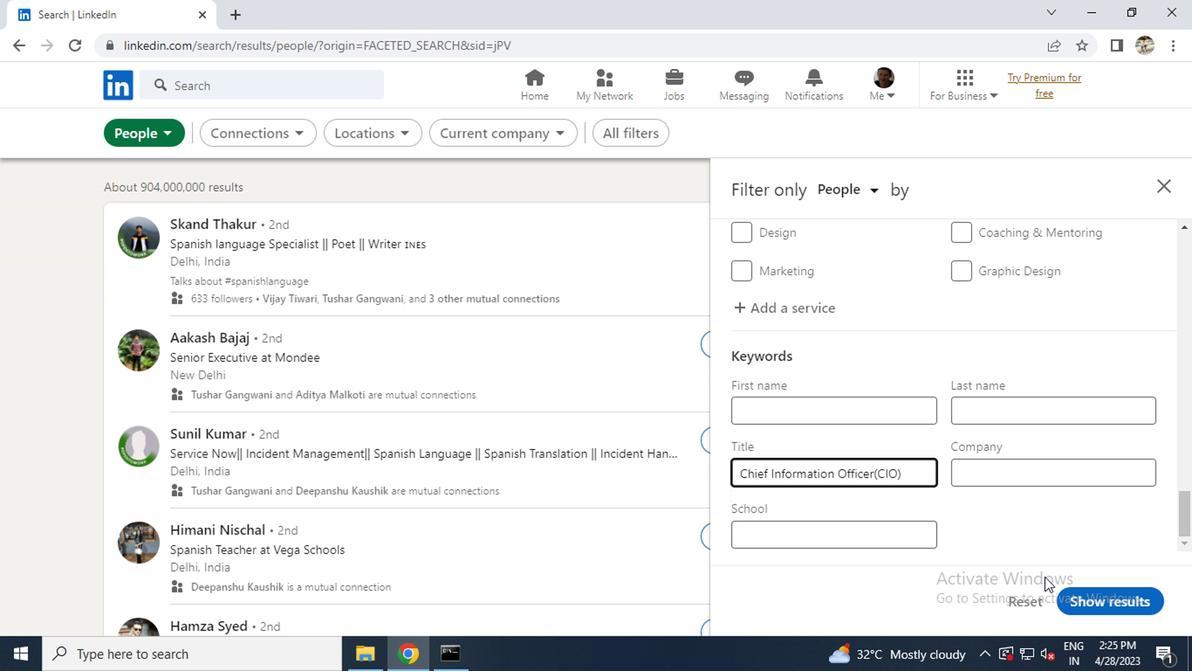 
Action: Mouse pressed left at (1129, 602)
Screenshot: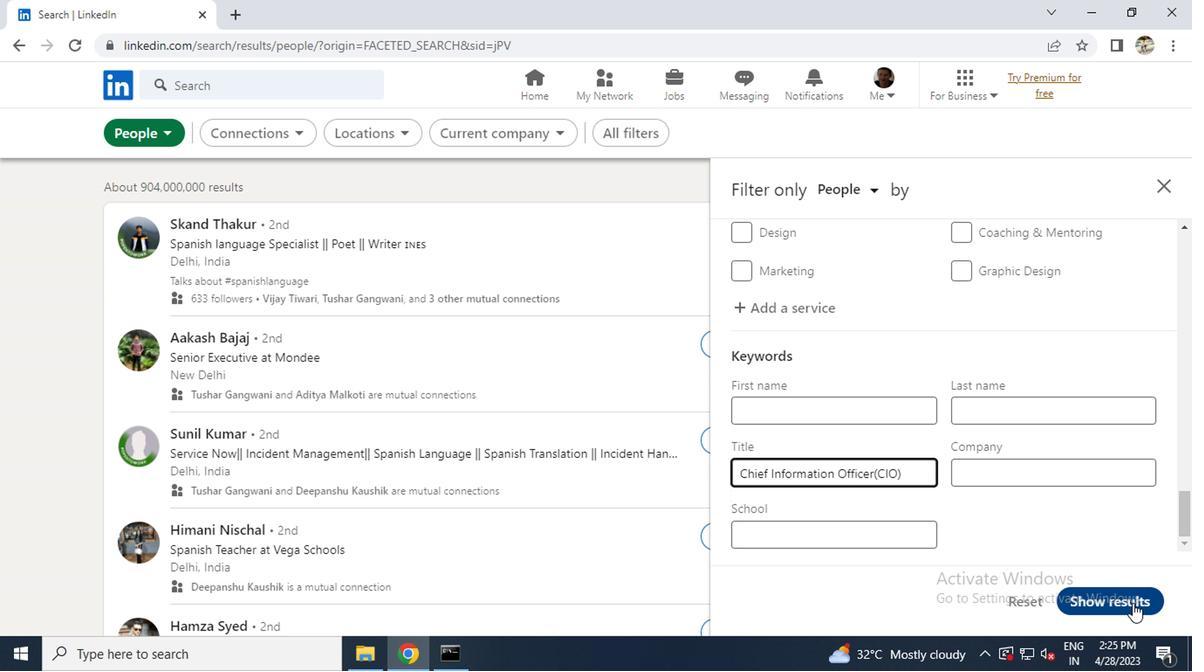 
